 Task: In the Contact  Avery_Robinson@revlon.com; add deal stage: 'Closed Won'; Add amount '100000'; Select Deal Type: New Business; Select priority: 'Low'; Associate deal with contact: choose any two contacts and company: Select any company.. Logged in from softage.1@softage.net
Action: Mouse moved to (69, 46)
Screenshot: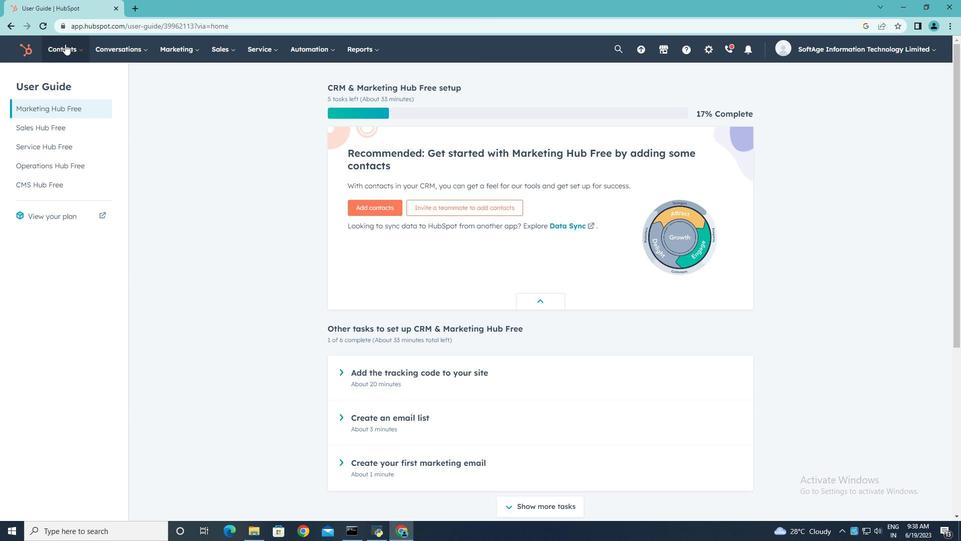 
Action: Mouse pressed left at (69, 46)
Screenshot: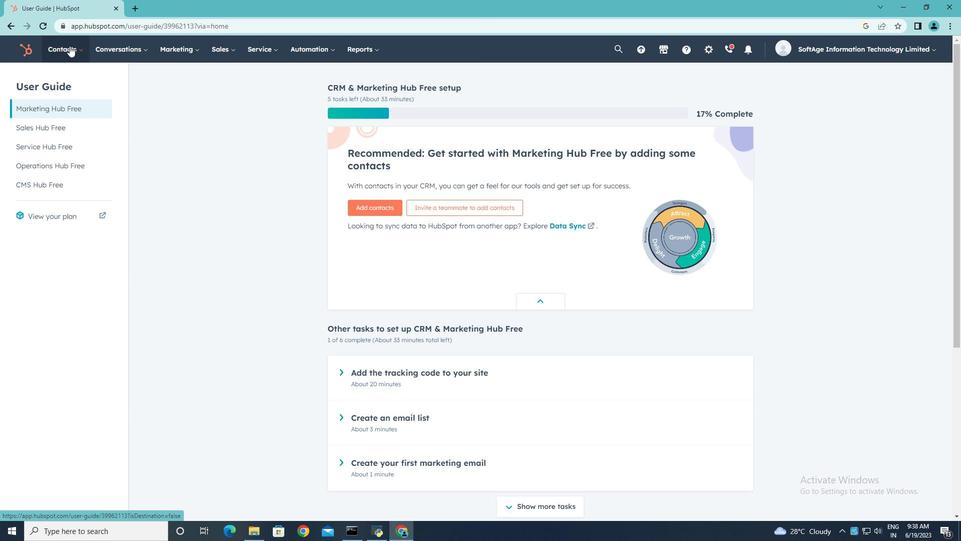 
Action: Mouse moved to (72, 75)
Screenshot: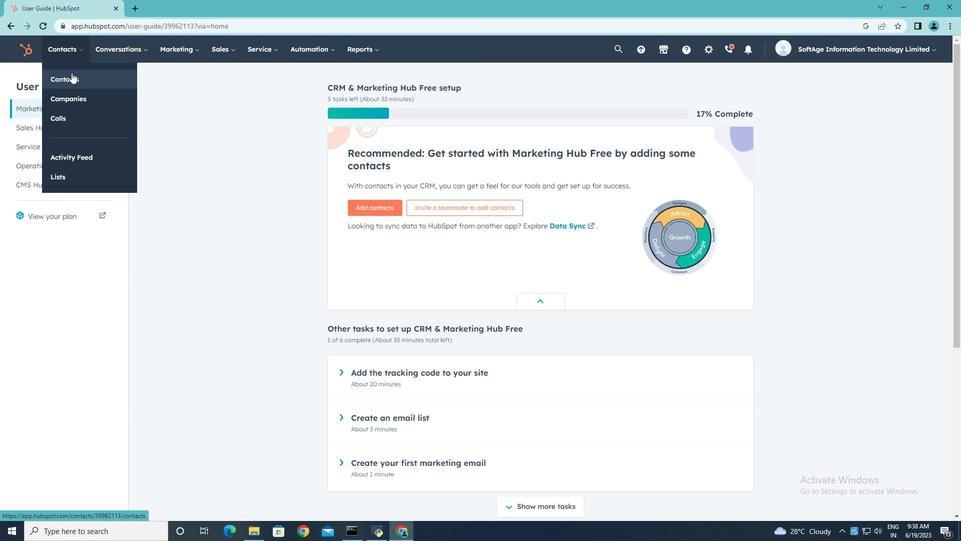 
Action: Mouse pressed left at (72, 75)
Screenshot: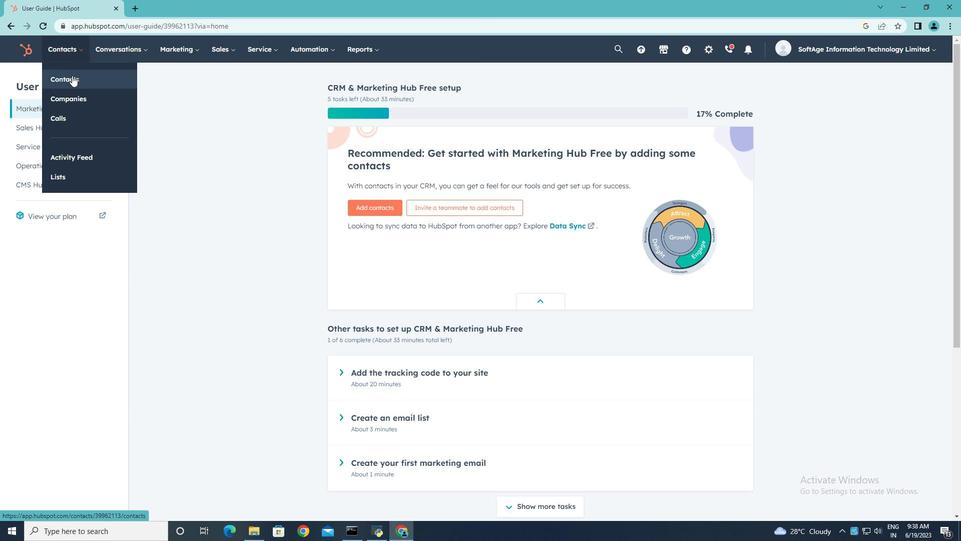 
Action: Mouse moved to (57, 161)
Screenshot: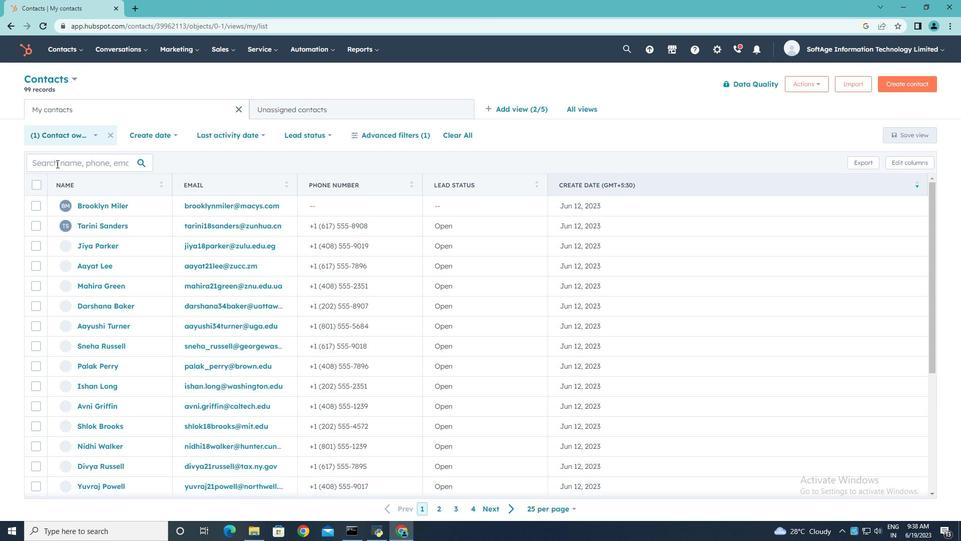 
Action: Mouse pressed left at (57, 161)
Screenshot: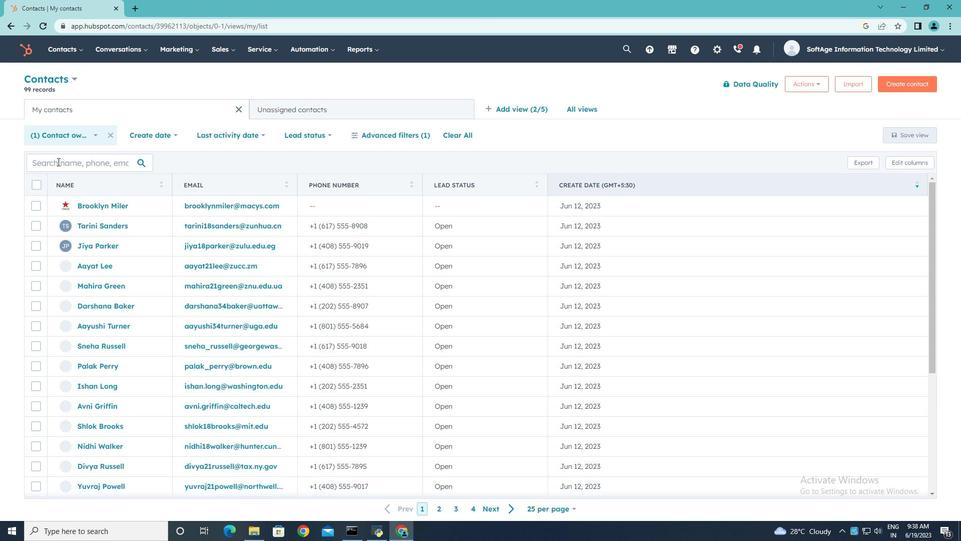 
Action: Key pressed <Key.shift>Avery<Key.shift_r>_<Key.shift>Robinson<Key.shift><Key.shift><Key.shift><Key.shift><Key.shift><Key.shift><Key.shift><Key.shift><Key.shift><Key.shift><Key.shift><Key.shift><Key.shift><Key.shift><Key.shift><Key.shift><Key.shift><Key.shift><Key.shift><Key.shift><Key.shift><Key.shift><Key.shift><Key.shift>@revlon.com
Screenshot: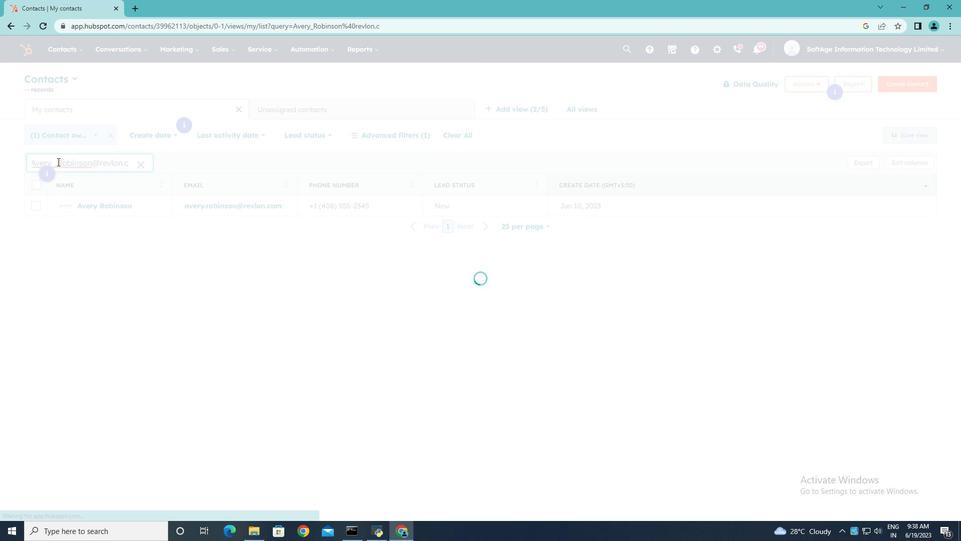 
Action: Mouse moved to (95, 204)
Screenshot: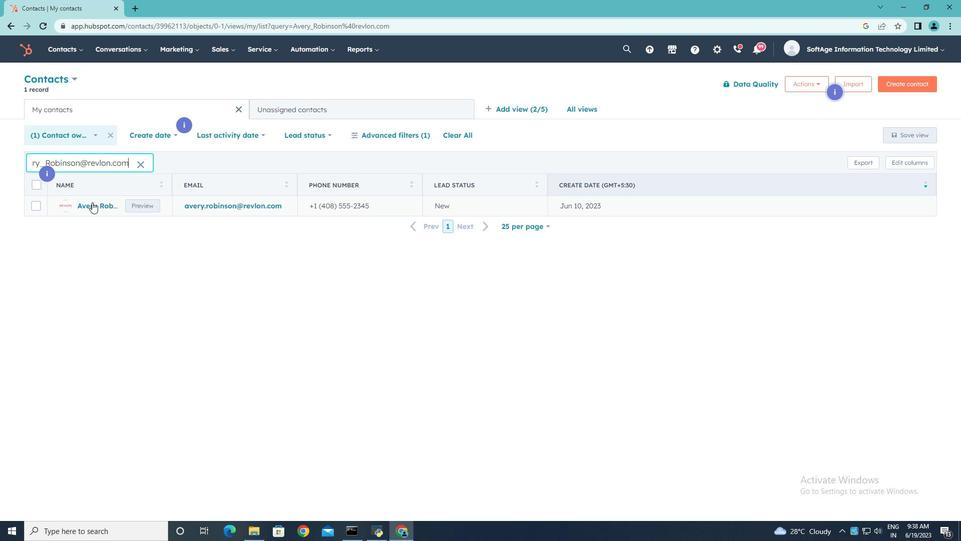 
Action: Mouse pressed left at (95, 204)
Screenshot: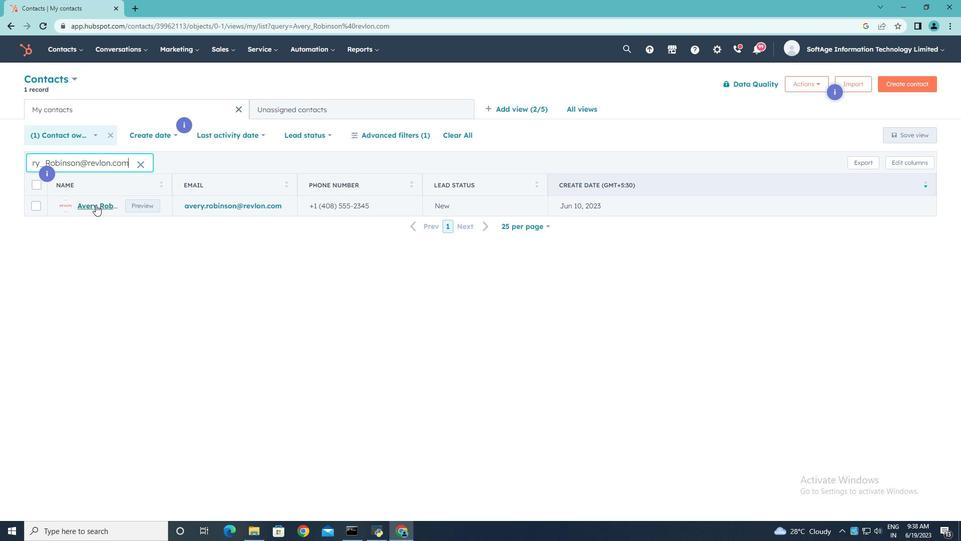 
Action: Mouse moved to (631, 376)
Screenshot: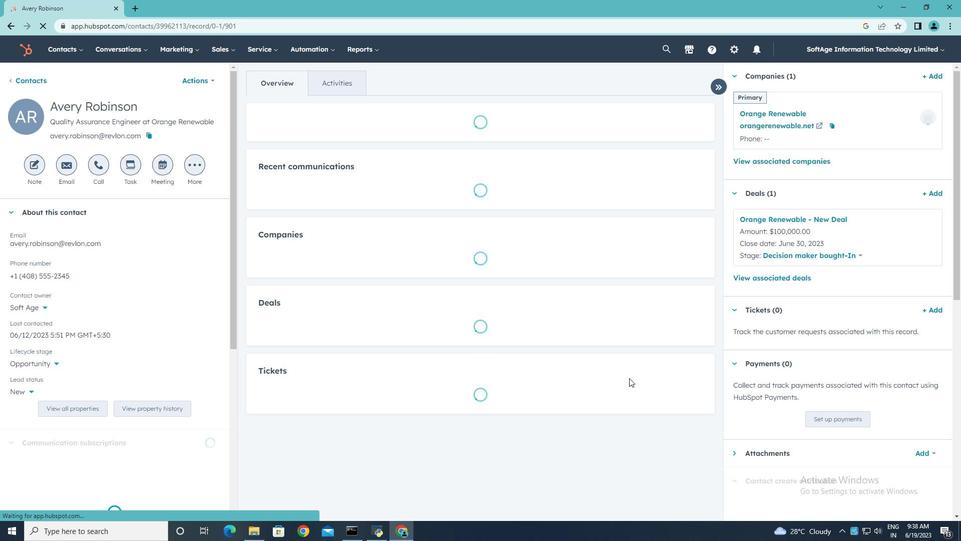 
Action: Mouse scrolled (631, 376) with delta (0, 0)
Screenshot: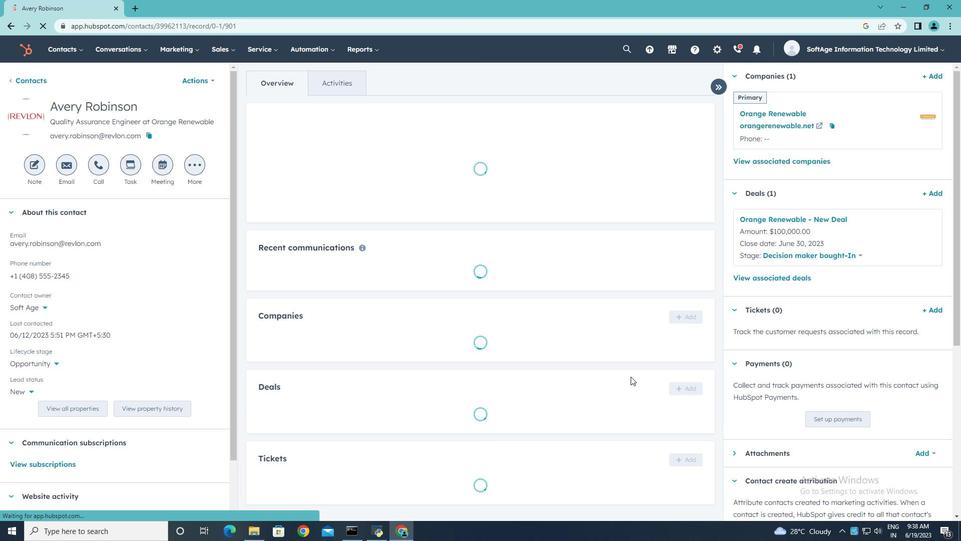 
Action: Mouse scrolled (631, 376) with delta (0, 0)
Screenshot: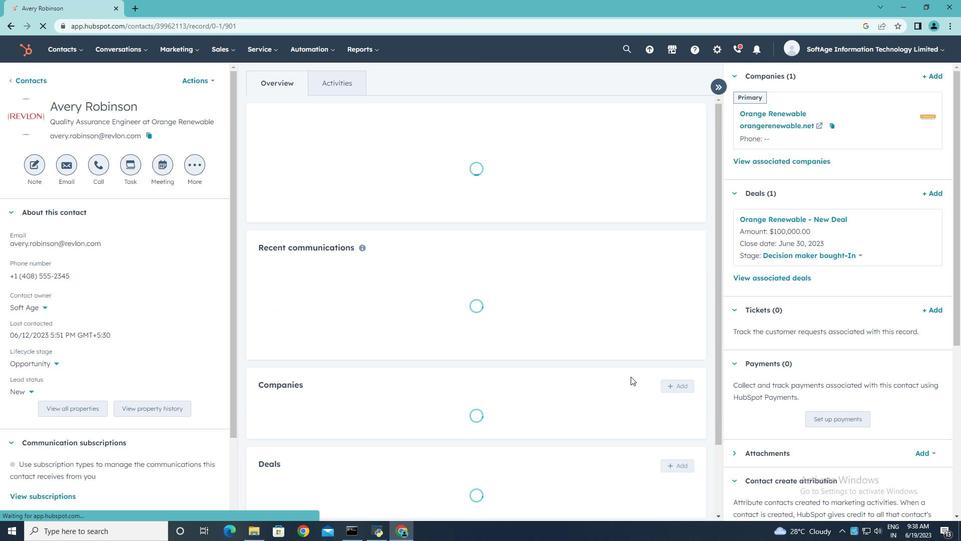 
Action: Mouse scrolled (631, 376) with delta (0, 0)
Screenshot: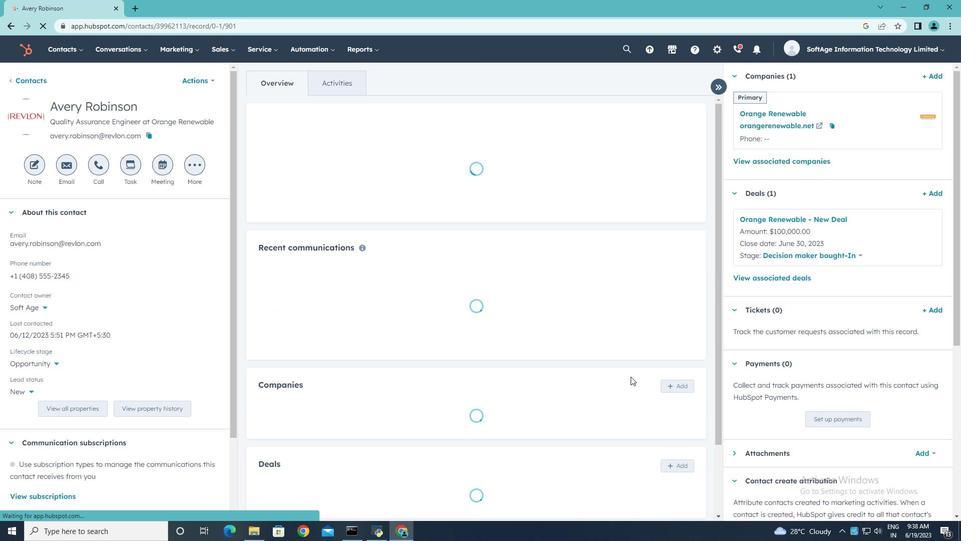 
Action: Mouse scrolled (631, 376) with delta (0, 0)
Screenshot: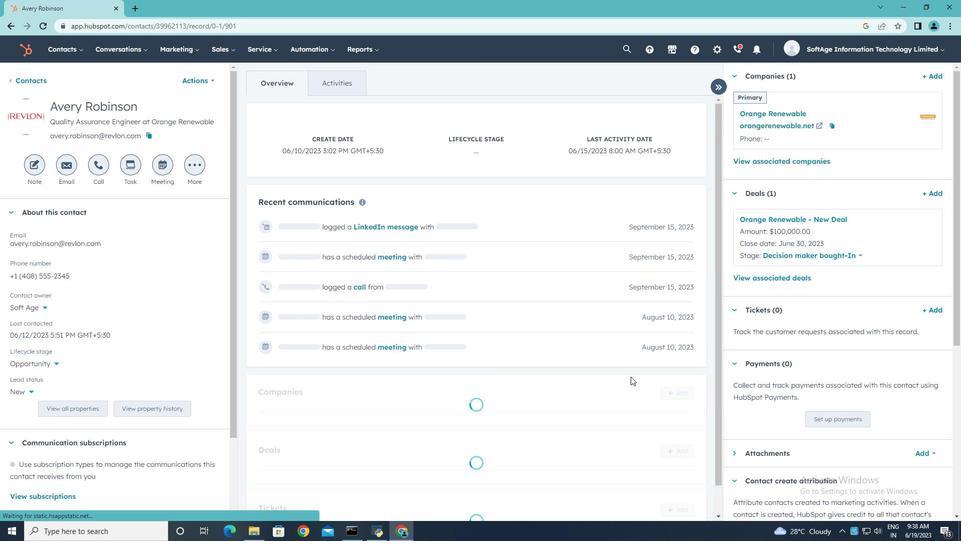
Action: Mouse scrolled (631, 376) with delta (0, 0)
Screenshot: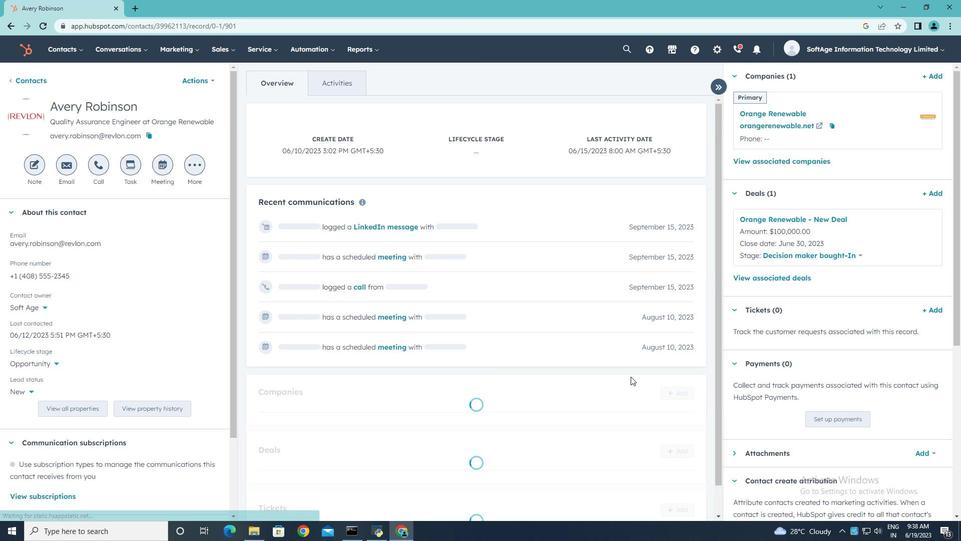
Action: Mouse scrolled (631, 376) with delta (0, 0)
Screenshot: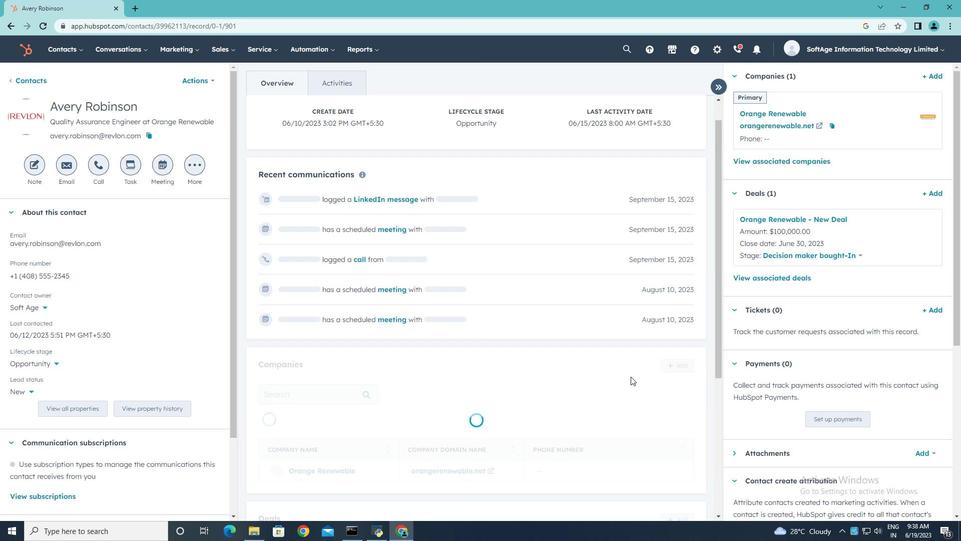 
Action: Mouse scrolled (631, 376) with delta (0, 0)
Screenshot: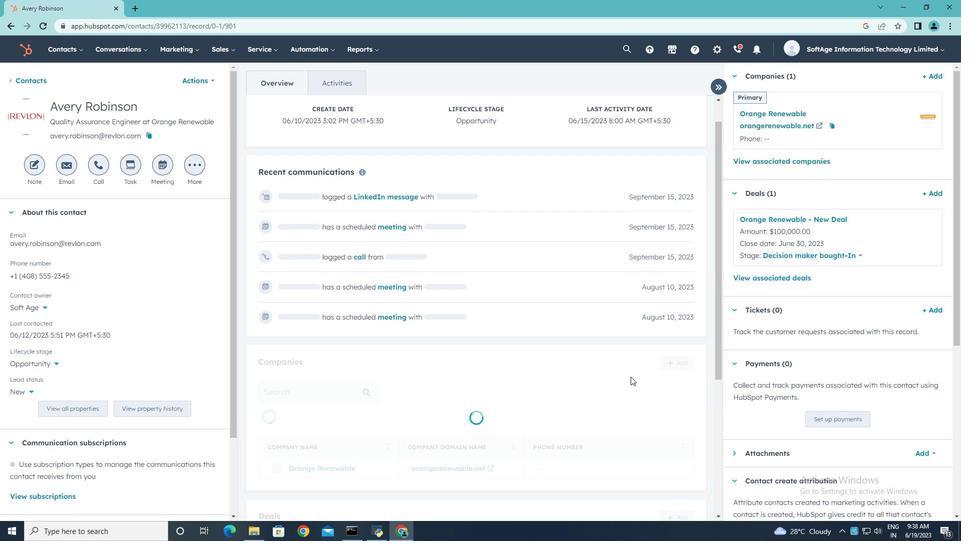 
Action: Mouse scrolled (631, 376) with delta (0, 0)
Screenshot: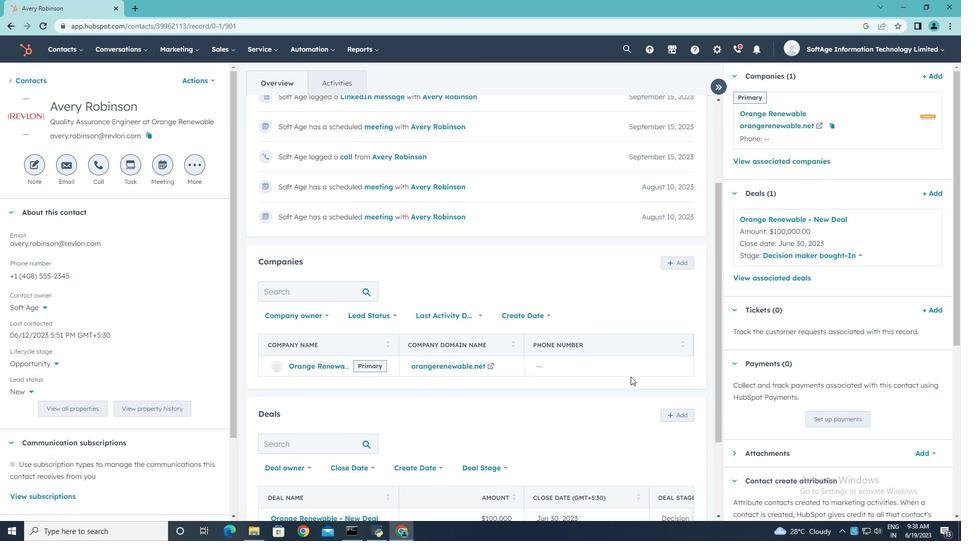 
Action: Mouse scrolled (631, 376) with delta (0, 0)
Screenshot: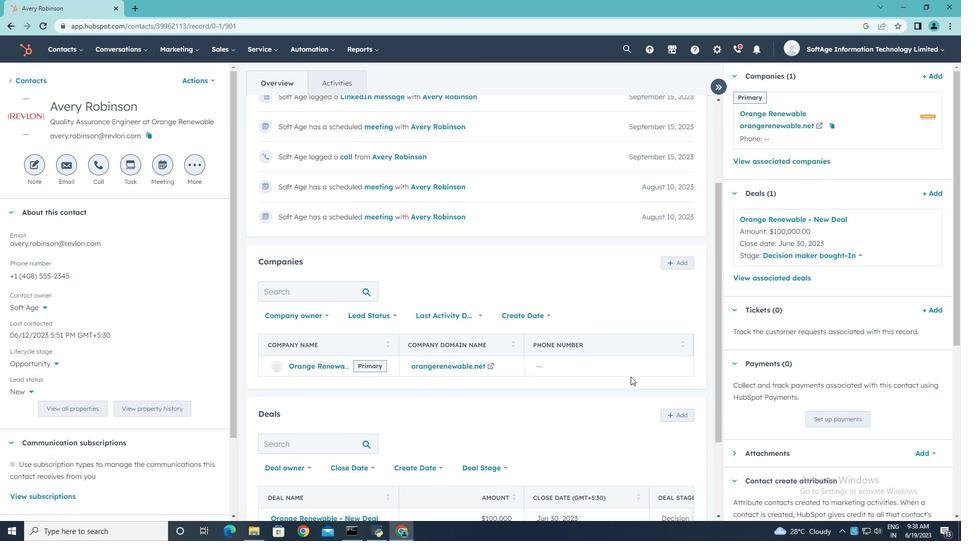 
Action: Mouse moved to (680, 316)
Screenshot: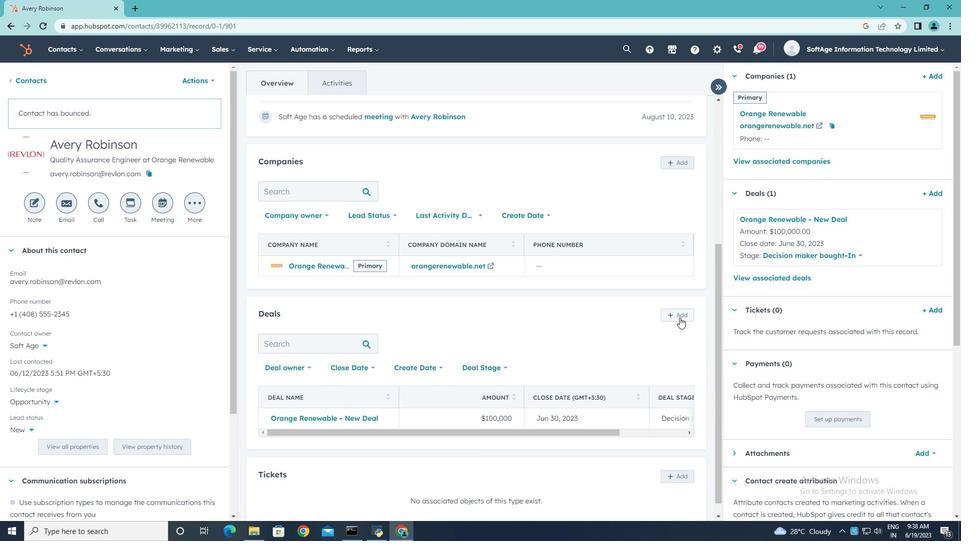 
Action: Mouse pressed left at (680, 316)
Screenshot: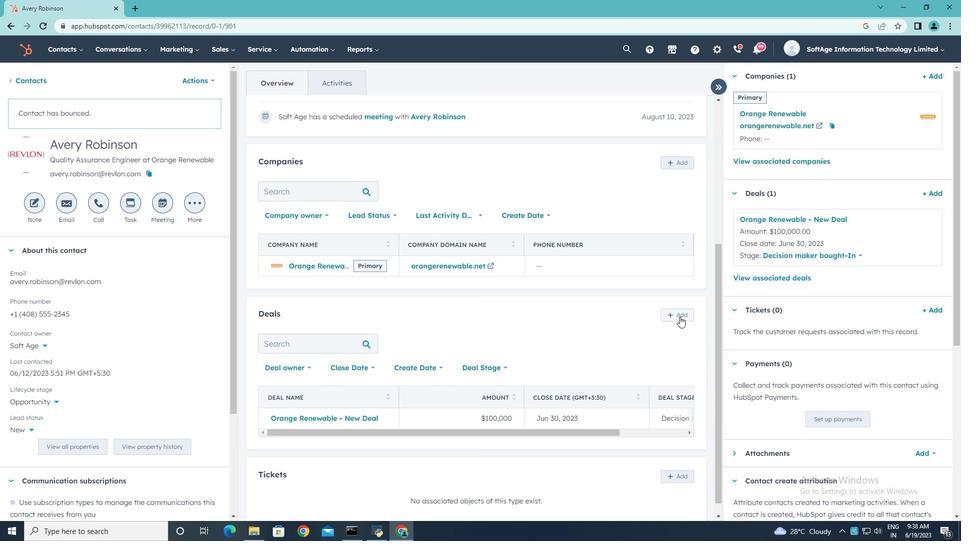 
Action: Mouse moved to (920, 256)
Screenshot: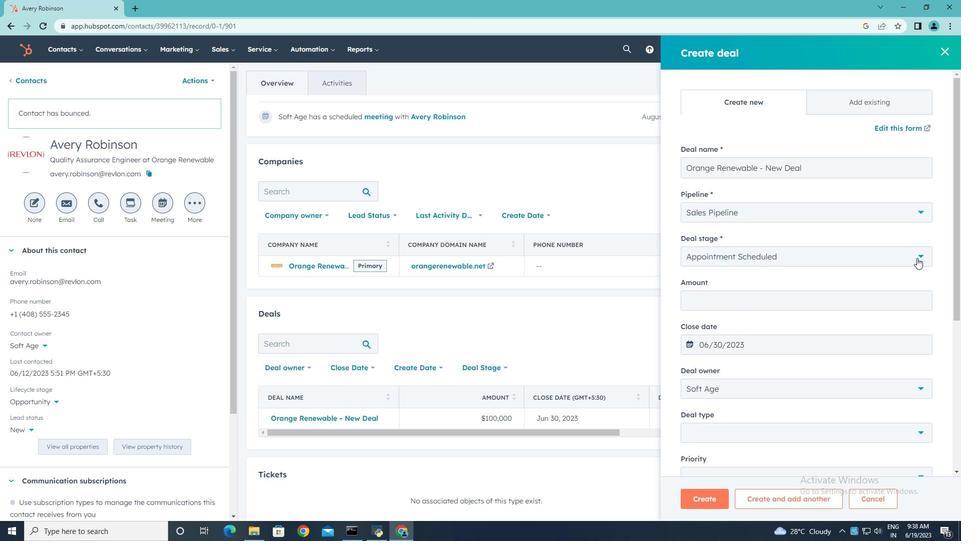
Action: Mouse pressed left at (920, 256)
Screenshot: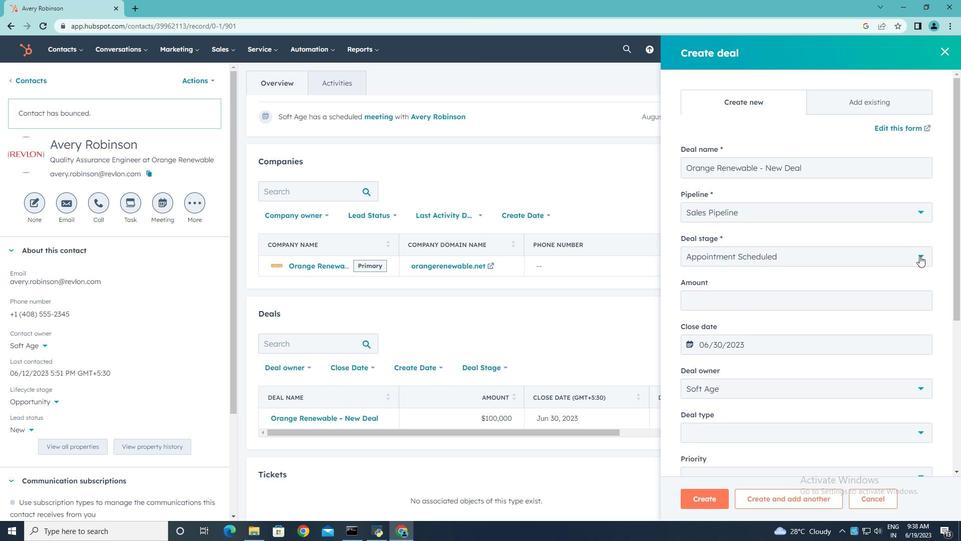 
Action: Mouse moved to (759, 356)
Screenshot: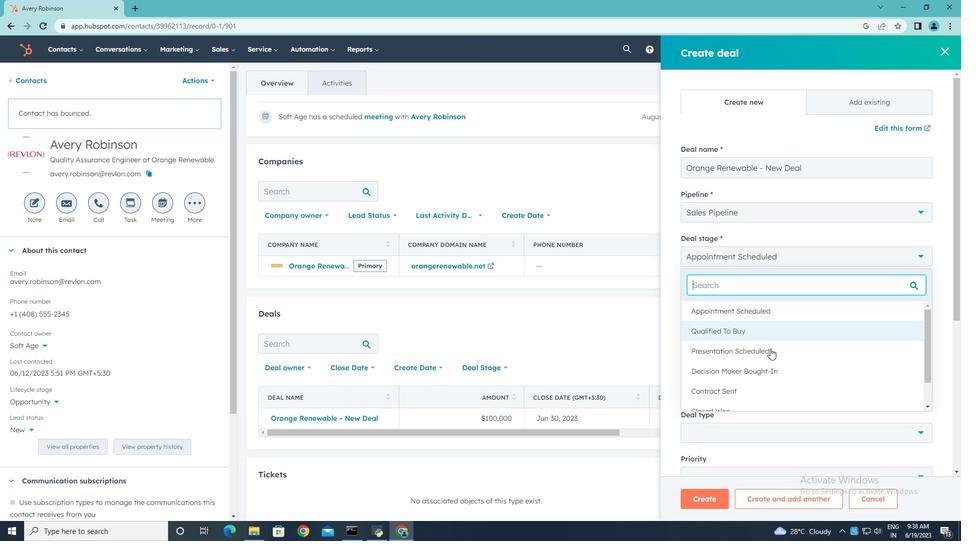 
Action: Mouse scrolled (759, 356) with delta (0, 0)
Screenshot: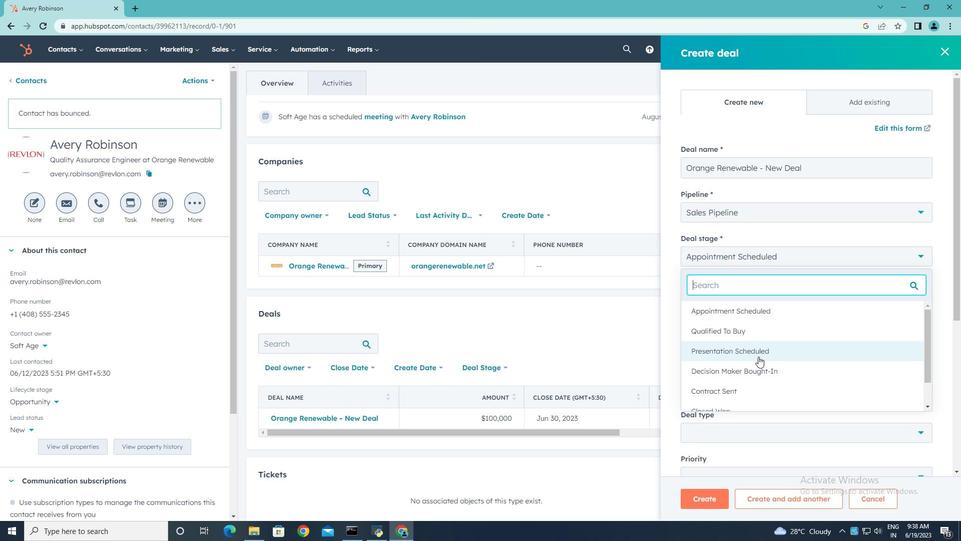 
Action: Mouse scrolled (759, 356) with delta (0, 0)
Screenshot: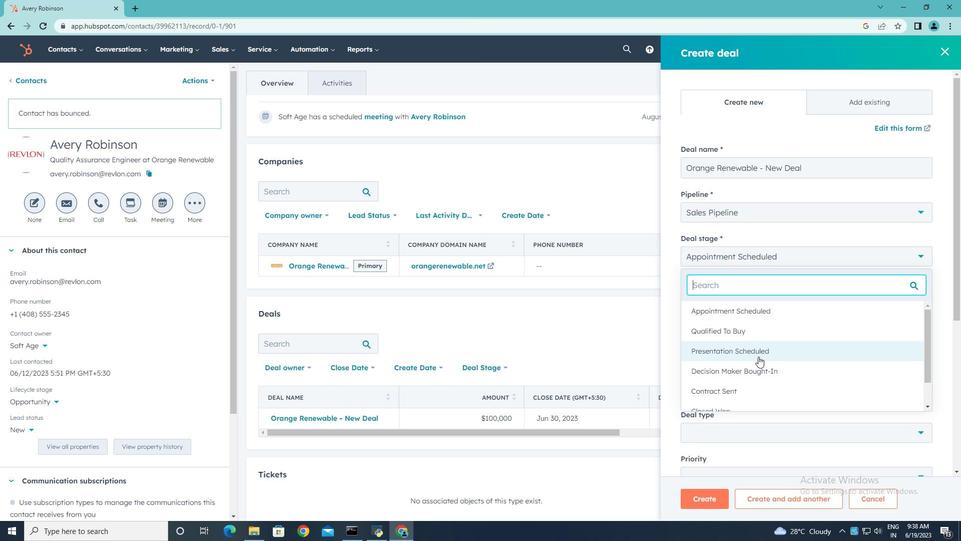 
Action: Mouse scrolled (759, 356) with delta (0, 0)
Screenshot: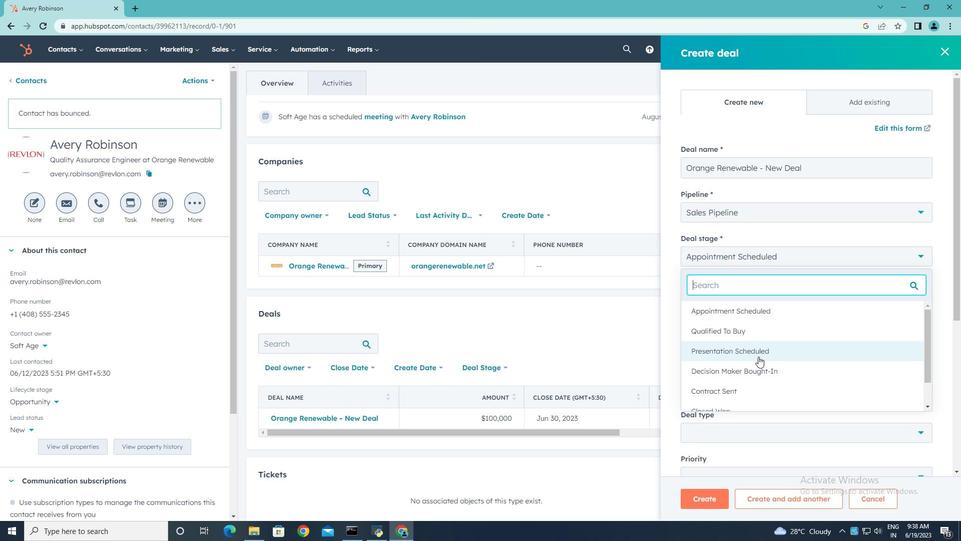 
Action: Mouse scrolled (759, 356) with delta (0, 0)
Screenshot: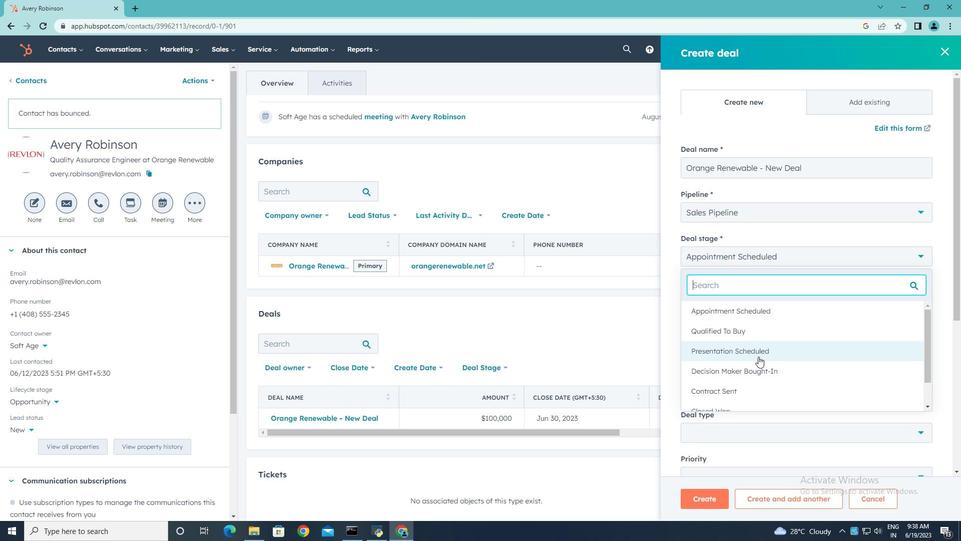 
Action: Mouse scrolled (759, 356) with delta (0, 0)
Screenshot: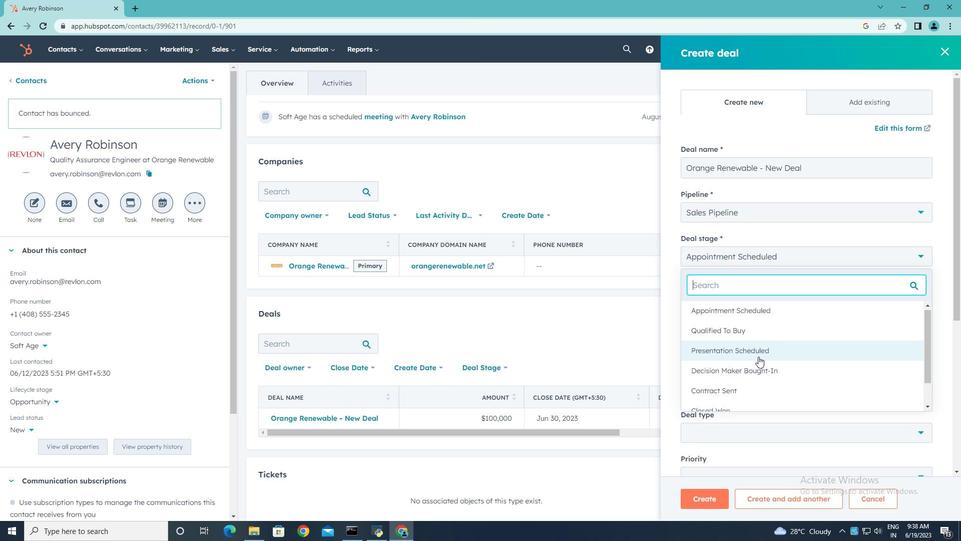 
Action: Mouse moved to (737, 380)
Screenshot: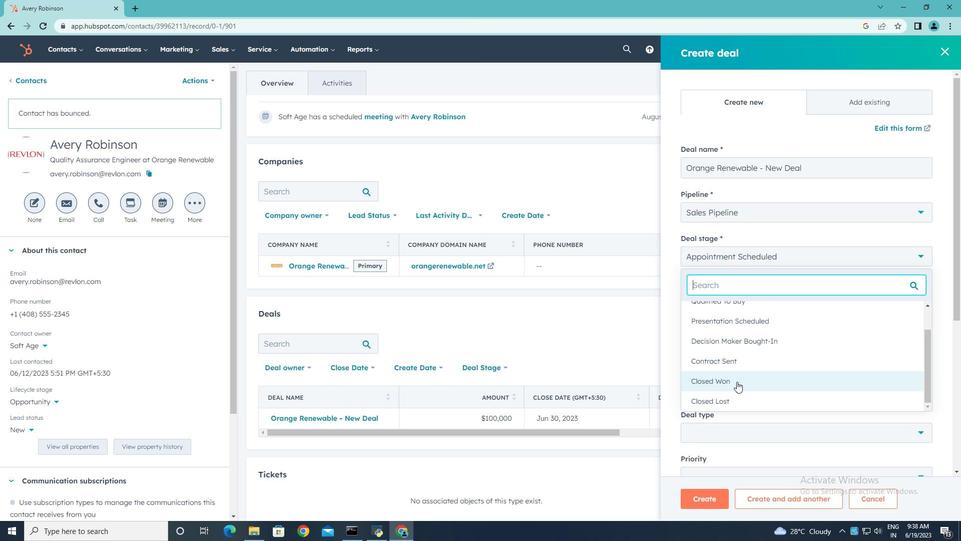 
Action: Mouse pressed left at (737, 380)
Screenshot: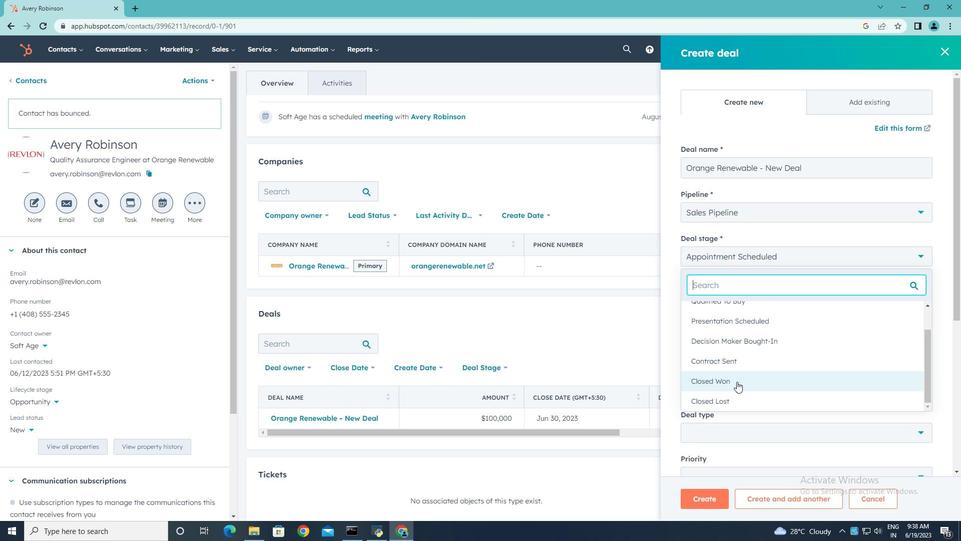 
Action: Mouse moved to (821, 299)
Screenshot: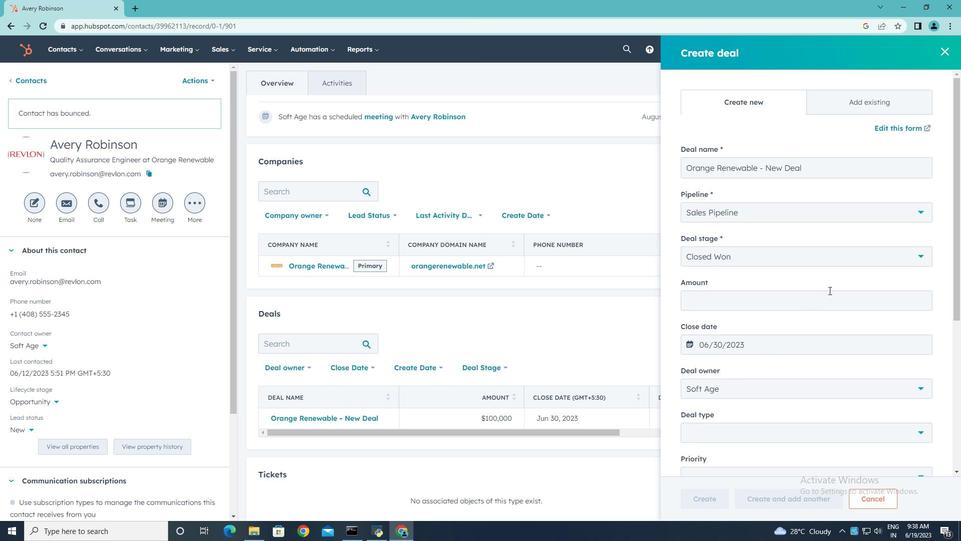 
Action: Mouse pressed left at (821, 299)
Screenshot: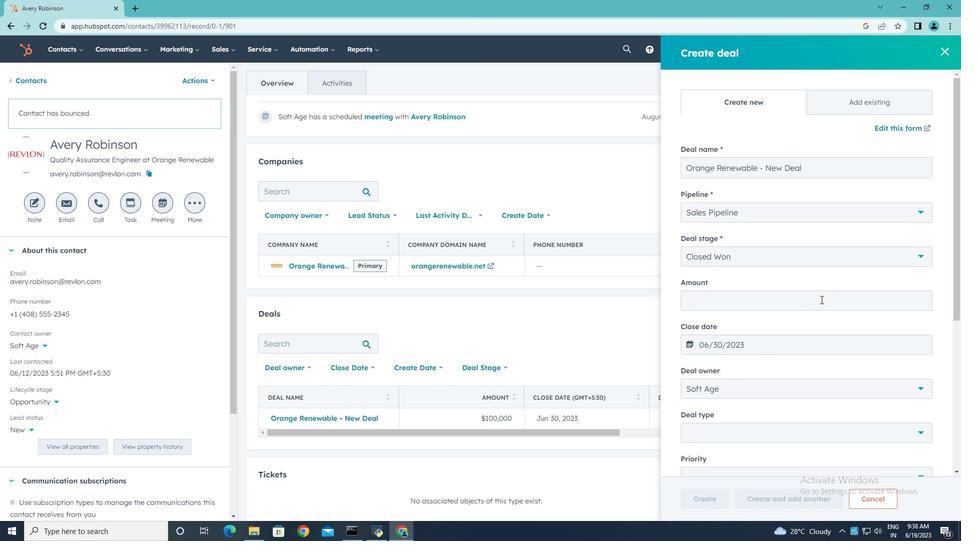 
Action: Key pressed 100000
Screenshot: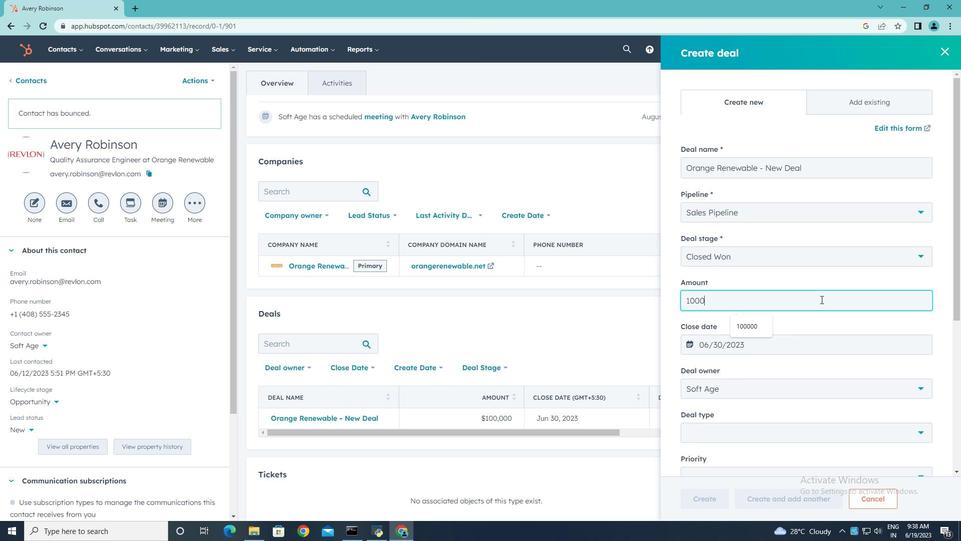 
Action: Mouse moved to (921, 429)
Screenshot: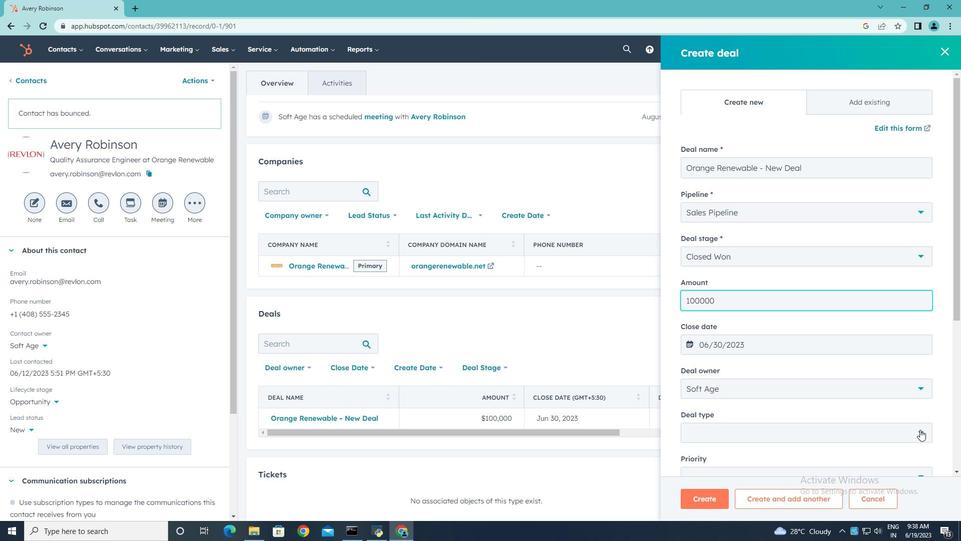
Action: Mouse pressed left at (921, 429)
Screenshot: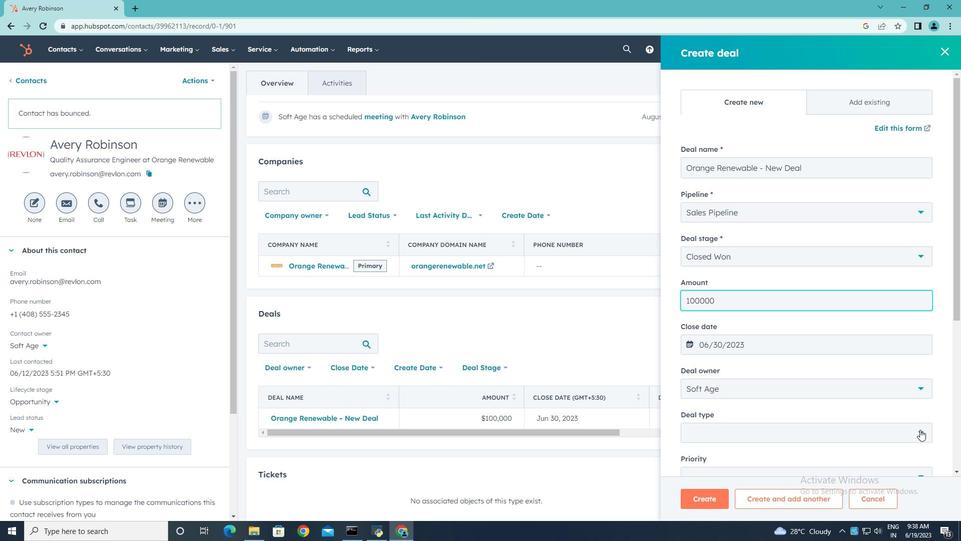 
Action: Mouse moved to (753, 479)
Screenshot: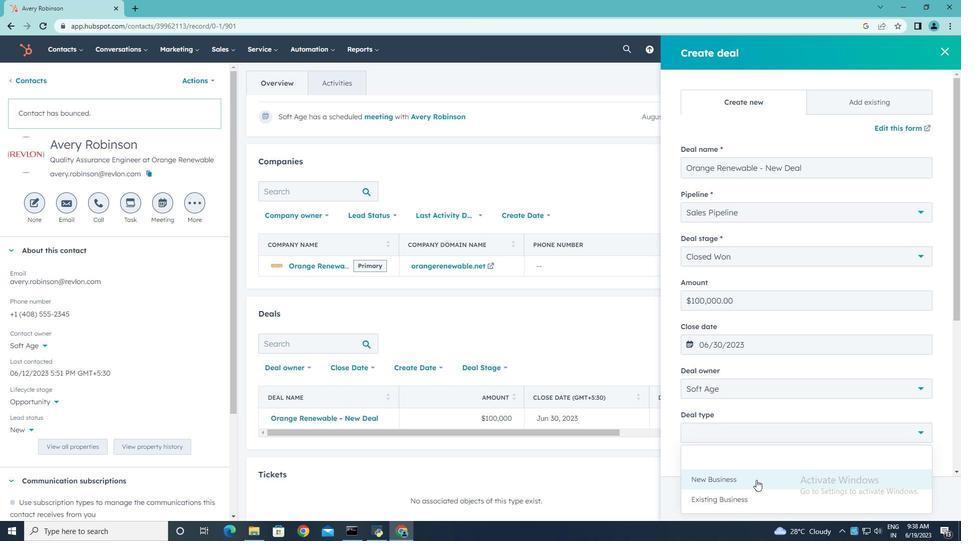 
Action: Mouse pressed left at (753, 479)
Screenshot: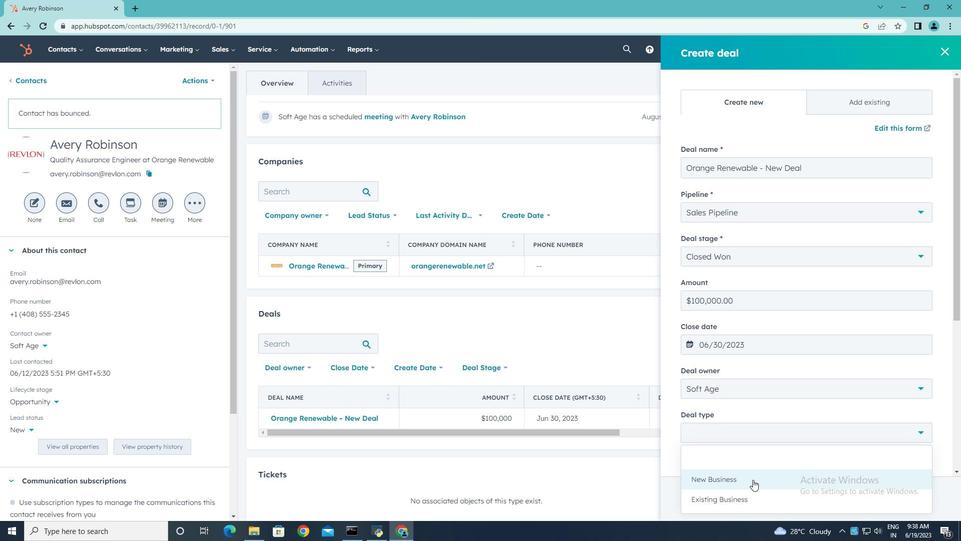 
Action: Mouse moved to (827, 444)
Screenshot: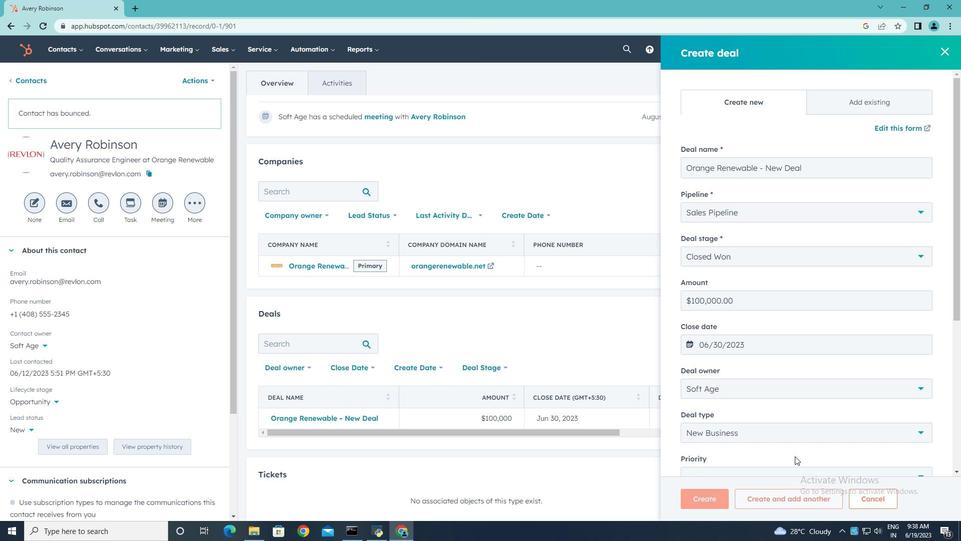 
Action: Mouse scrolled (827, 443) with delta (0, 0)
Screenshot: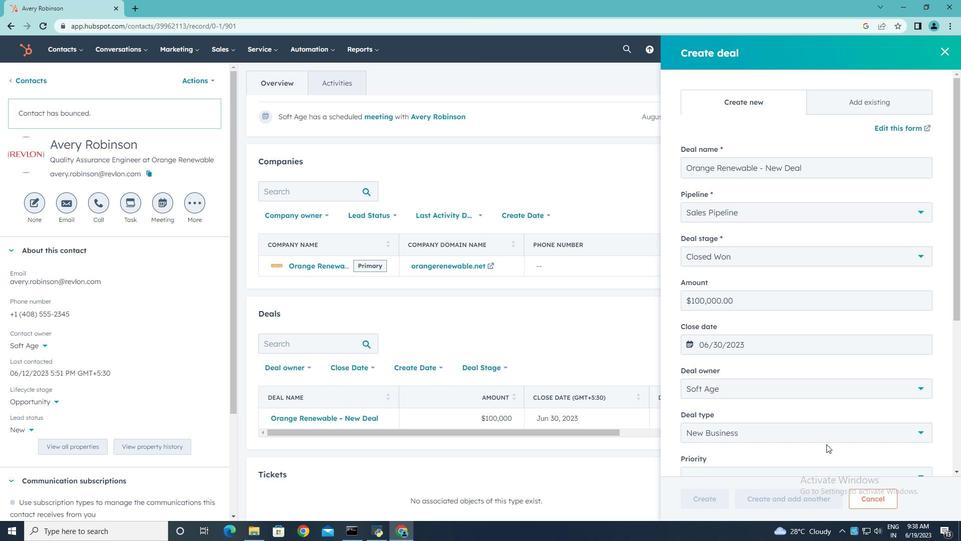 
Action: Mouse scrolled (827, 443) with delta (0, 0)
Screenshot: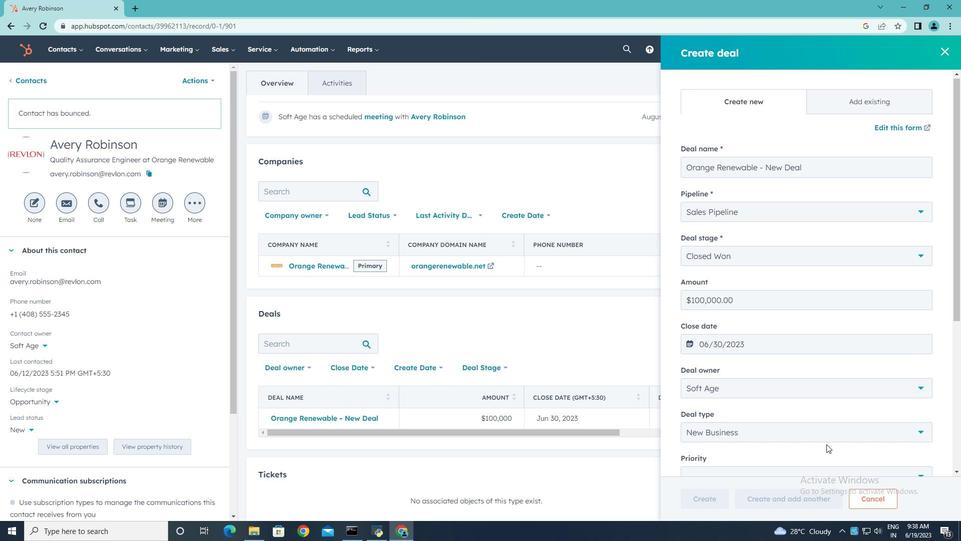 
Action: Mouse moved to (921, 375)
Screenshot: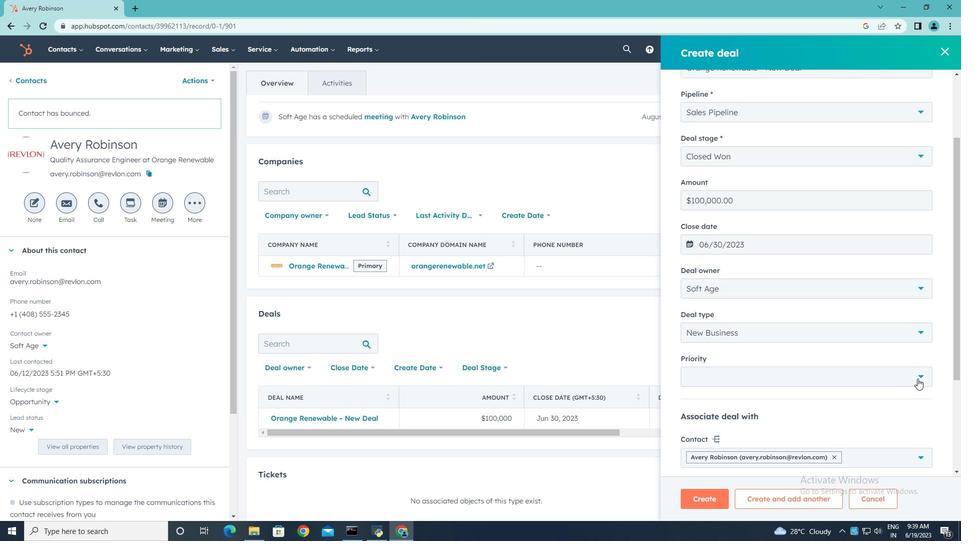 
Action: Mouse pressed left at (921, 375)
Screenshot: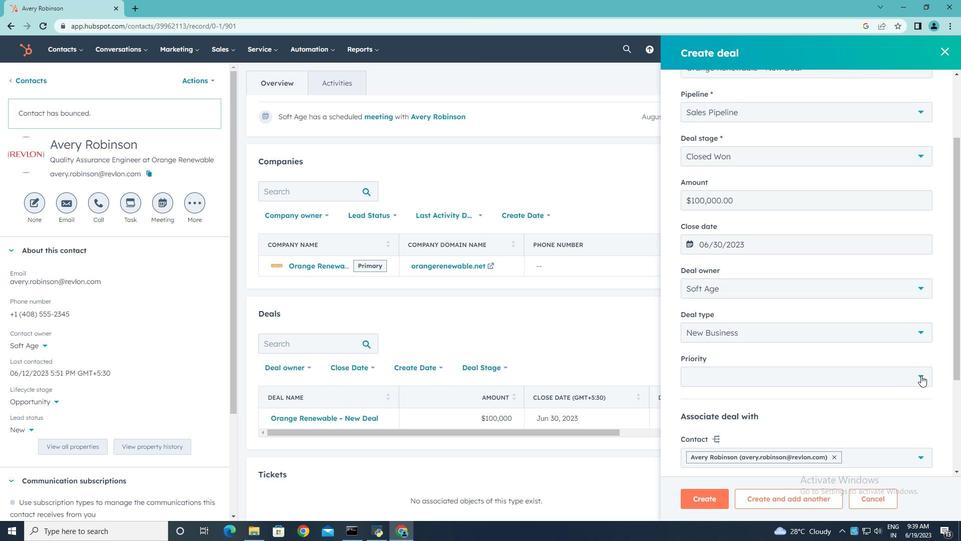 
Action: Mouse moved to (741, 429)
Screenshot: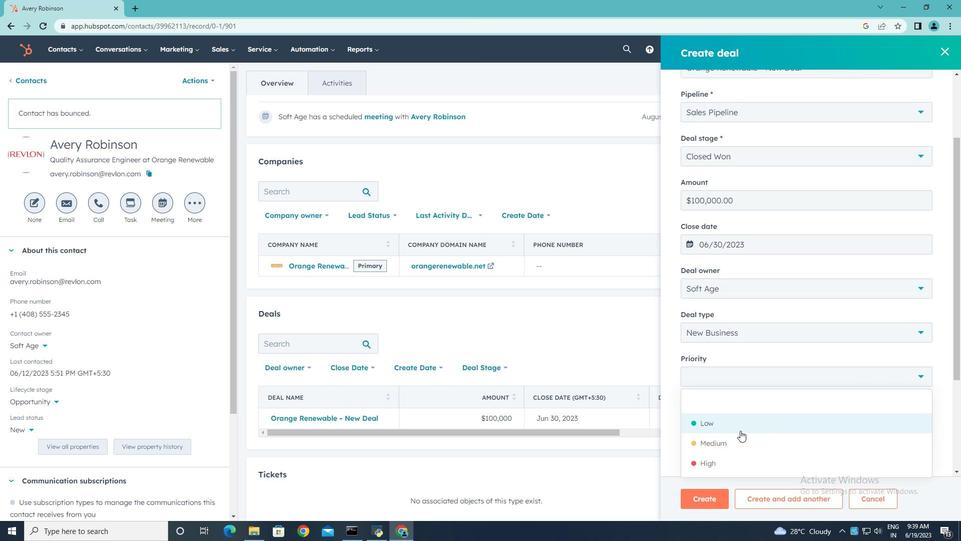 
Action: Mouse pressed left at (741, 429)
Screenshot: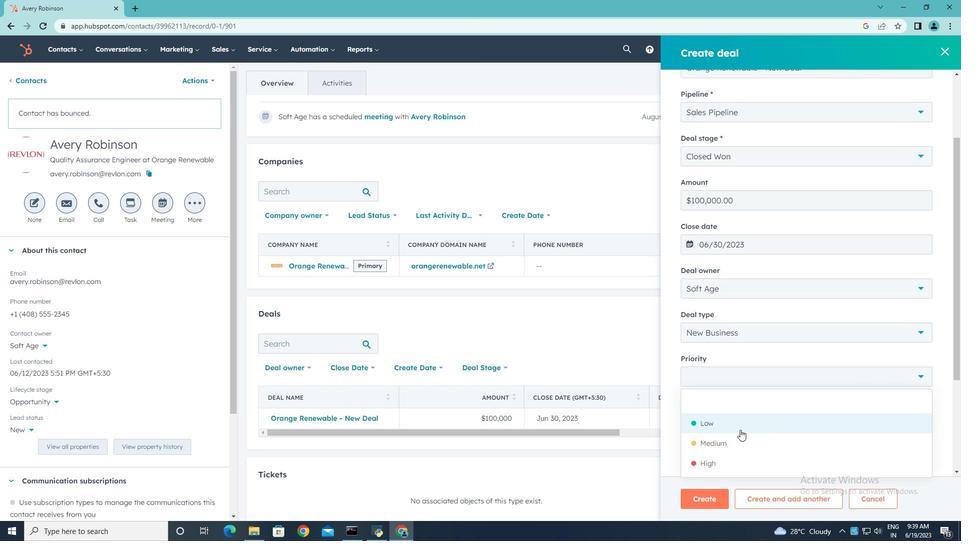 
Action: Mouse moved to (815, 402)
Screenshot: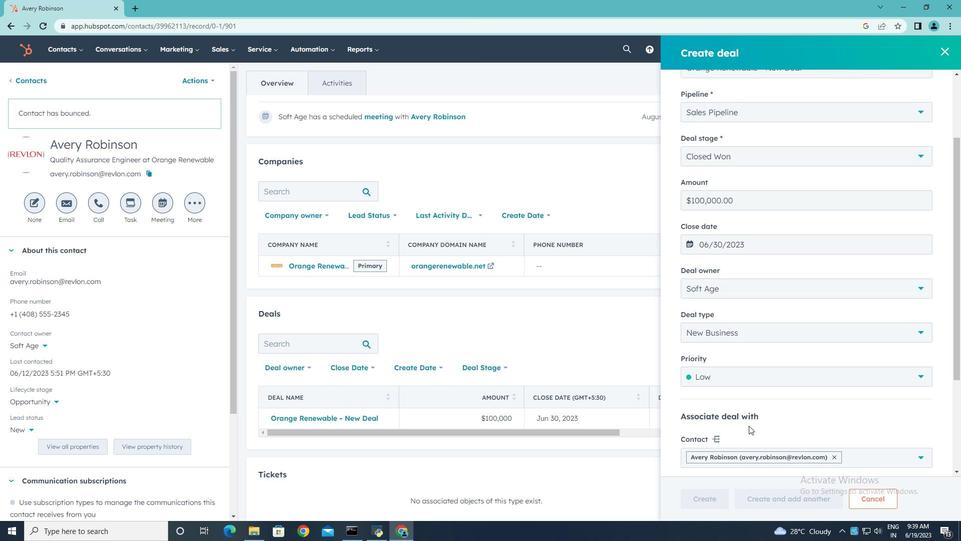
Action: Mouse scrolled (815, 401) with delta (0, 0)
Screenshot: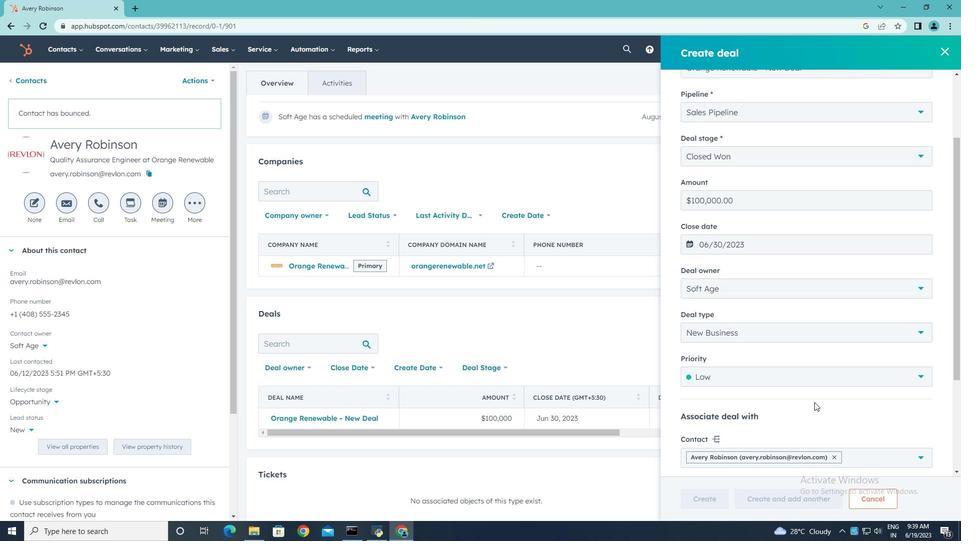 
Action: Mouse scrolled (815, 401) with delta (0, 0)
Screenshot: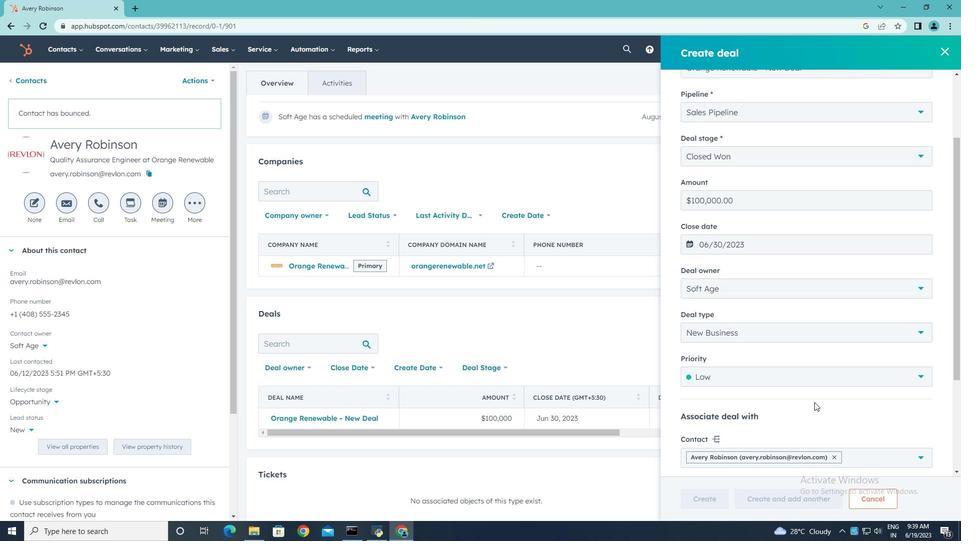 
Action: Mouse scrolled (815, 401) with delta (0, 0)
Screenshot: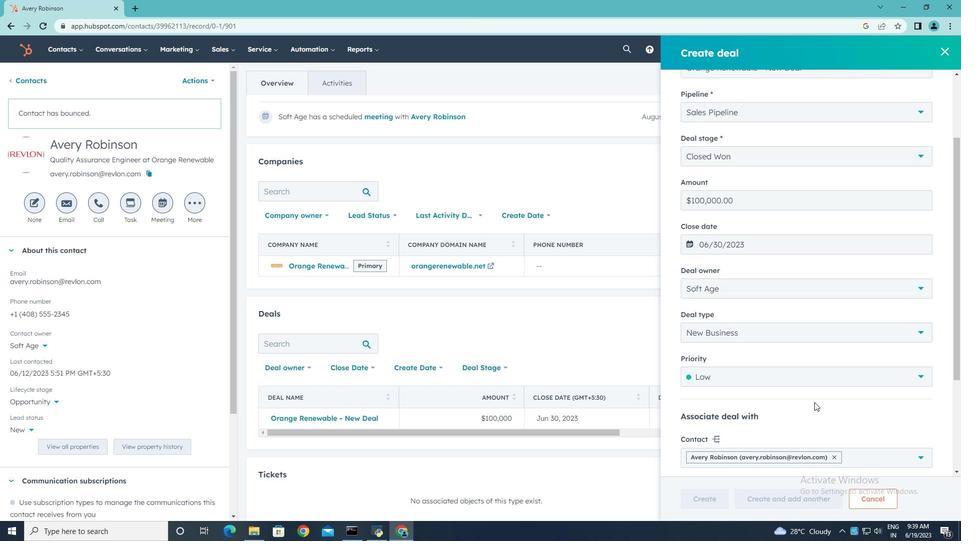 
Action: Mouse scrolled (815, 401) with delta (0, 0)
Screenshot: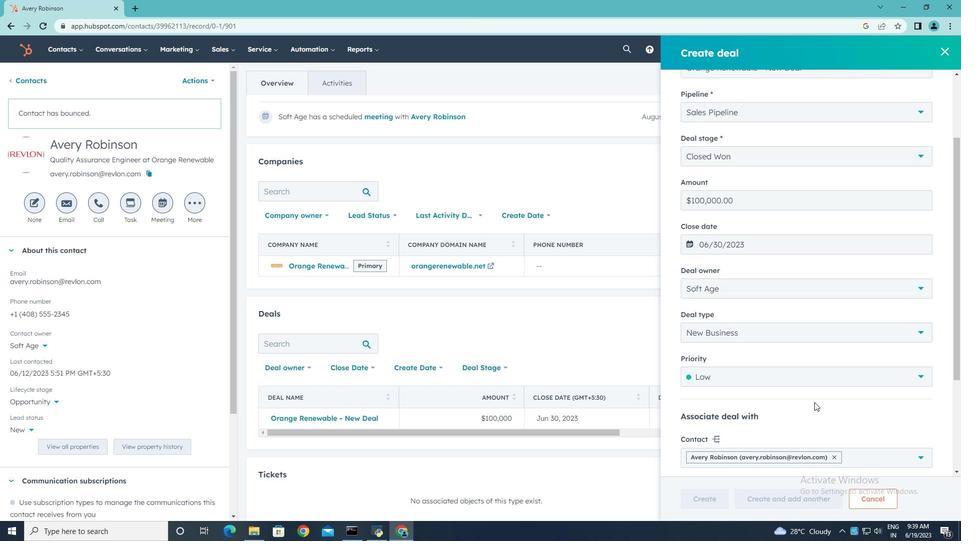
Action: Mouse moved to (918, 315)
Screenshot: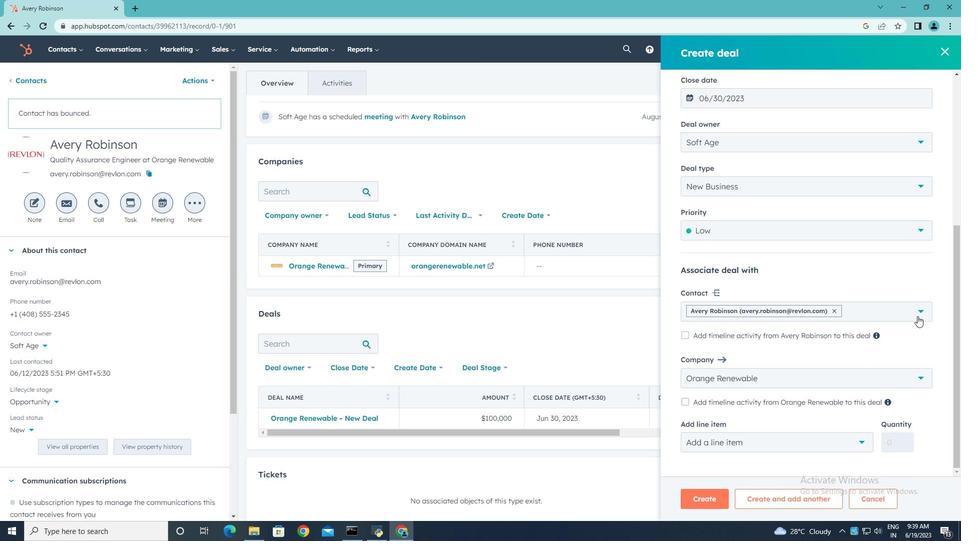 
Action: Mouse pressed left at (918, 315)
Screenshot: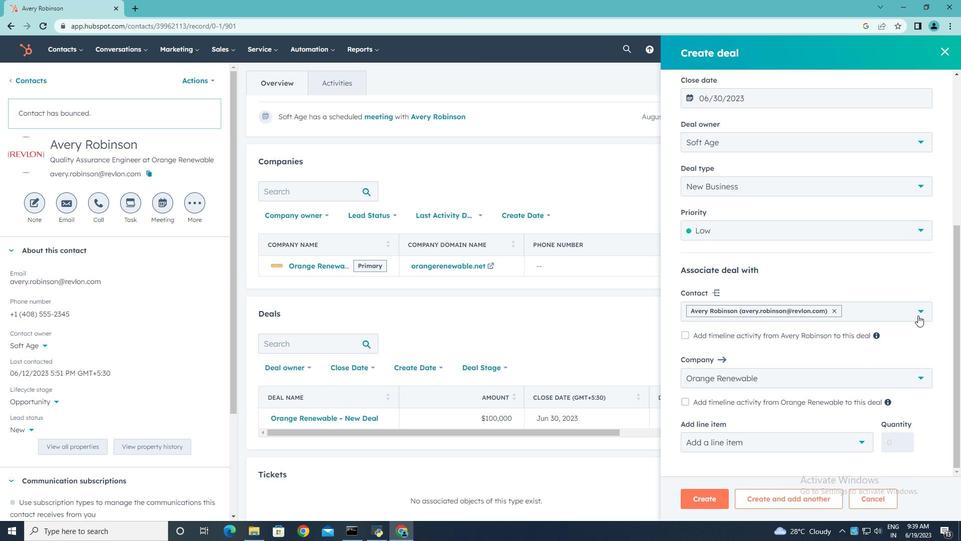 
Action: Mouse moved to (699, 450)
Screenshot: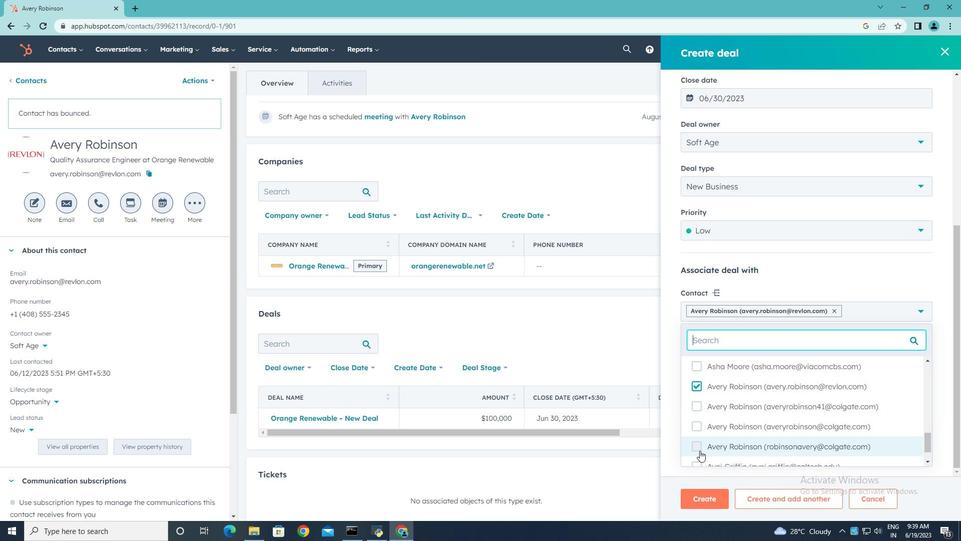 
Action: Mouse pressed left at (700, 450)
Screenshot: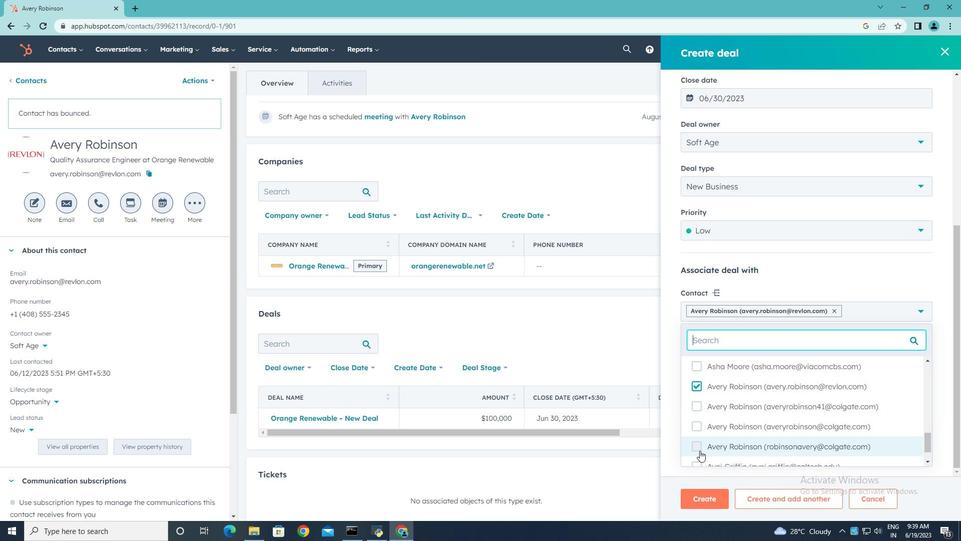 
Action: Mouse moved to (747, 448)
Screenshot: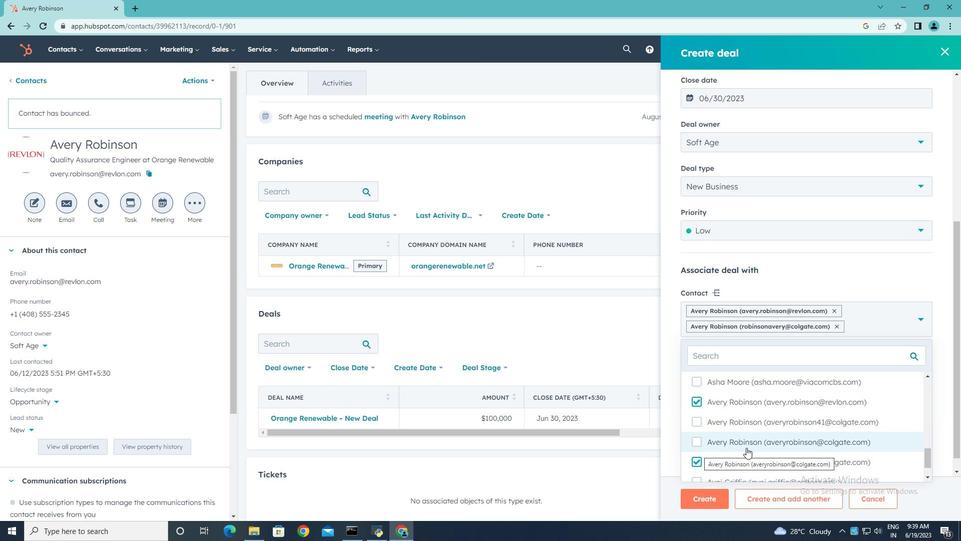 
Action: Mouse scrolled (747, 447) with delta (0, 0)
Screenshot: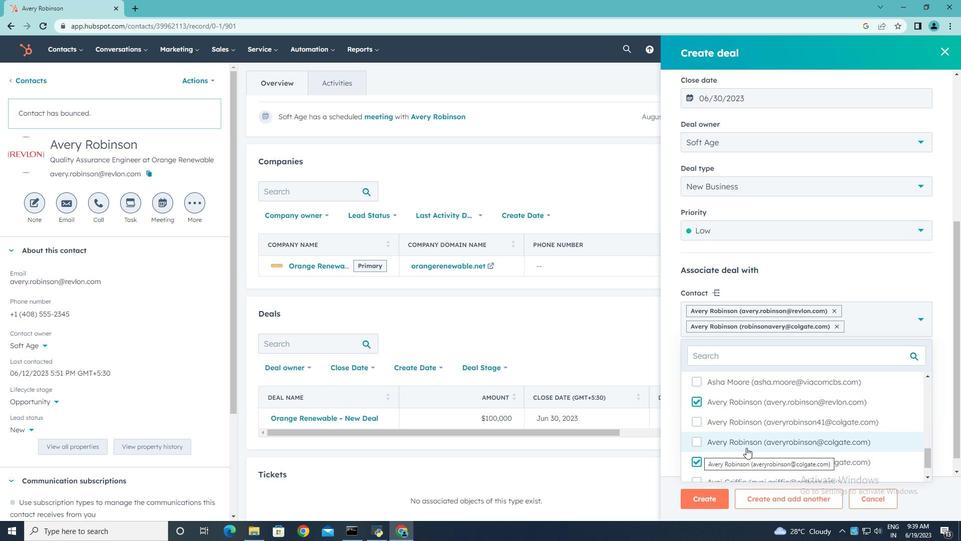 
Action: Mouse moved to (700, 451)
Screenshot: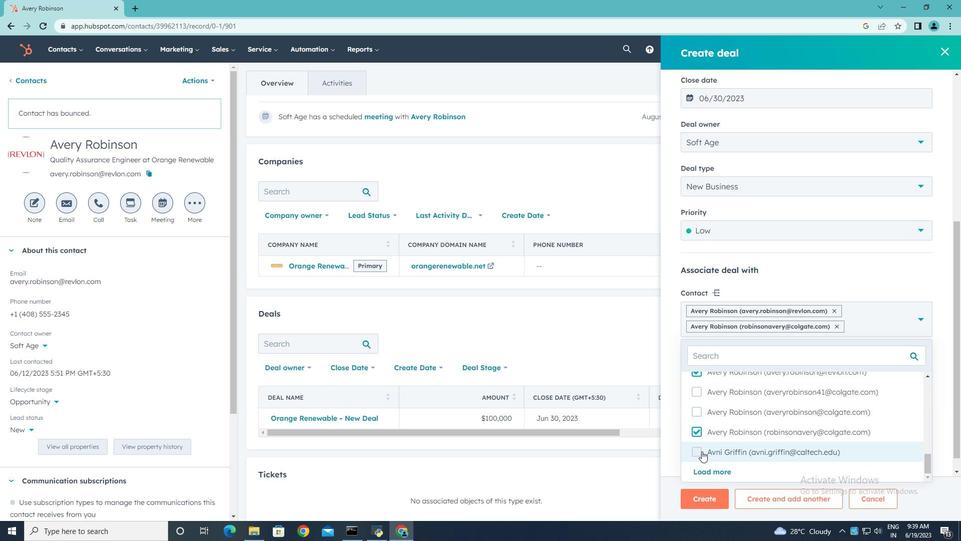 
Action: Mouse pressed left at (700, 451)
Screenshot: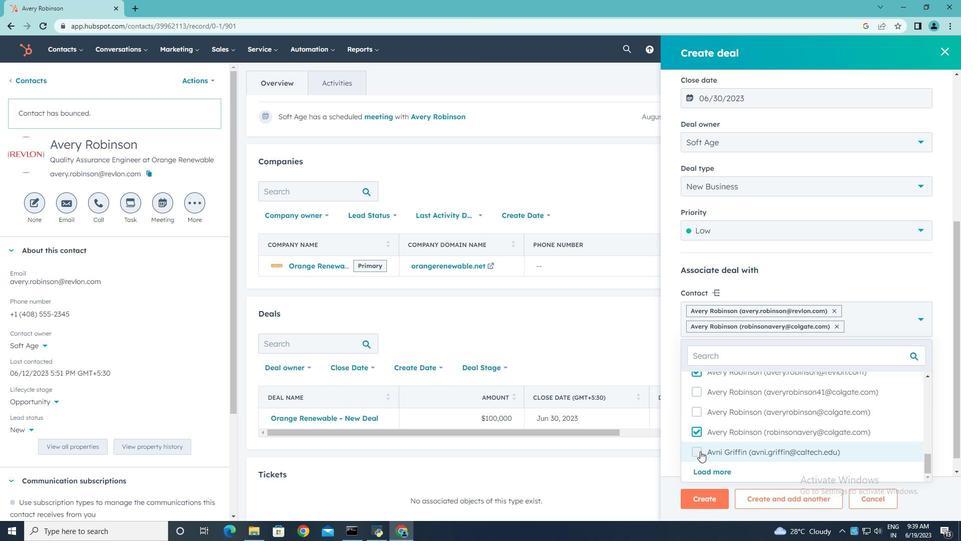 
Action: Mouse moved to (695, 448)
Screenshot: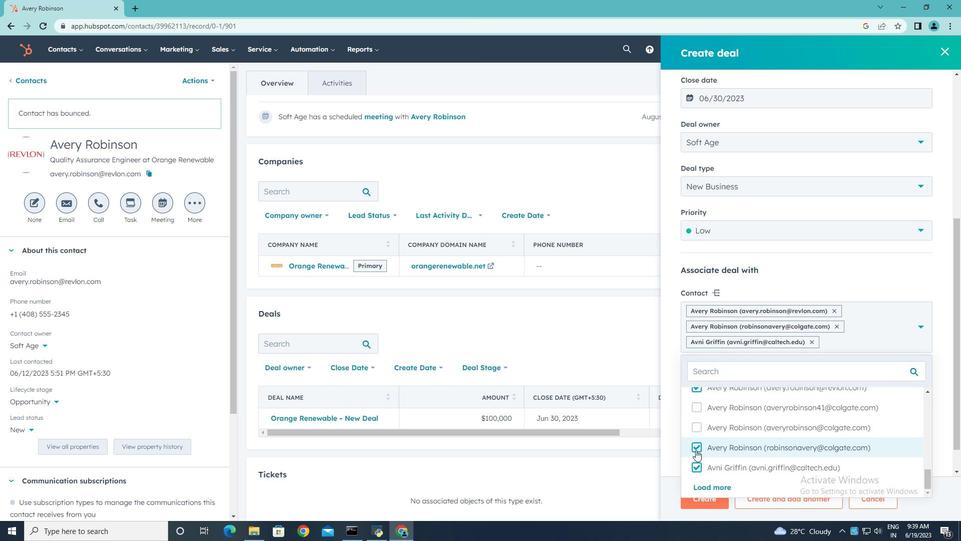 
Action: Mouse pressed left at (695, 448)
Screenshot: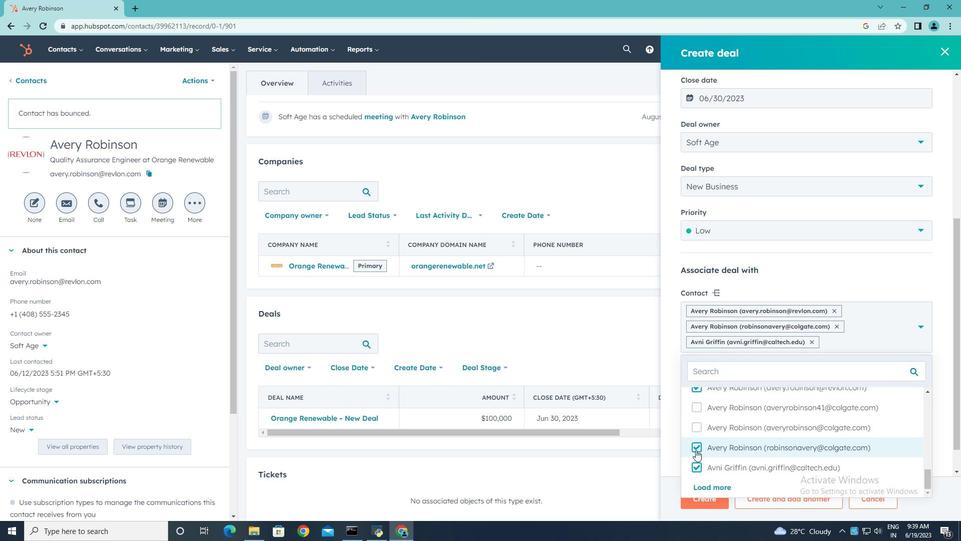 
Action: Mouse moved to (873, 464)
Screenshot: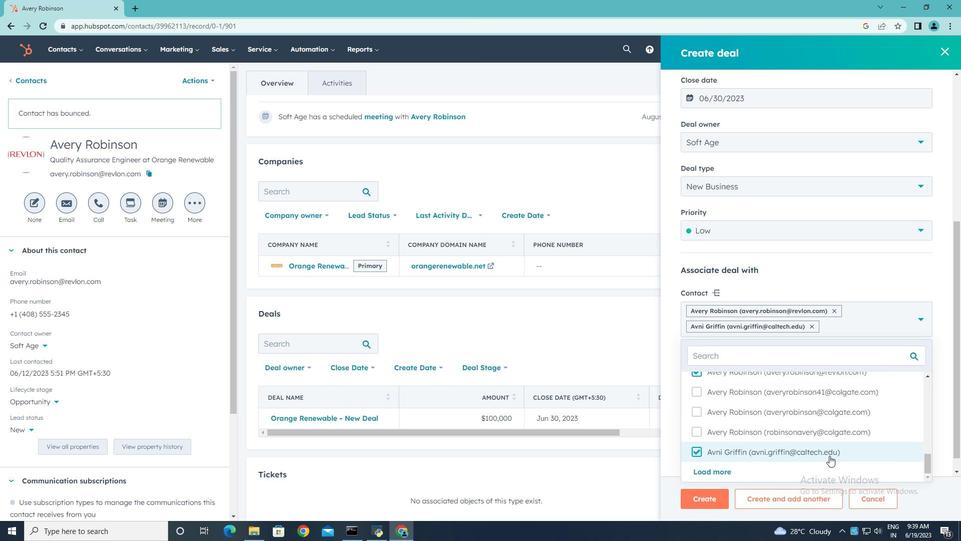 
Action: Mouse scrolled (873, 463) with delta (0, 0)
Screenshot: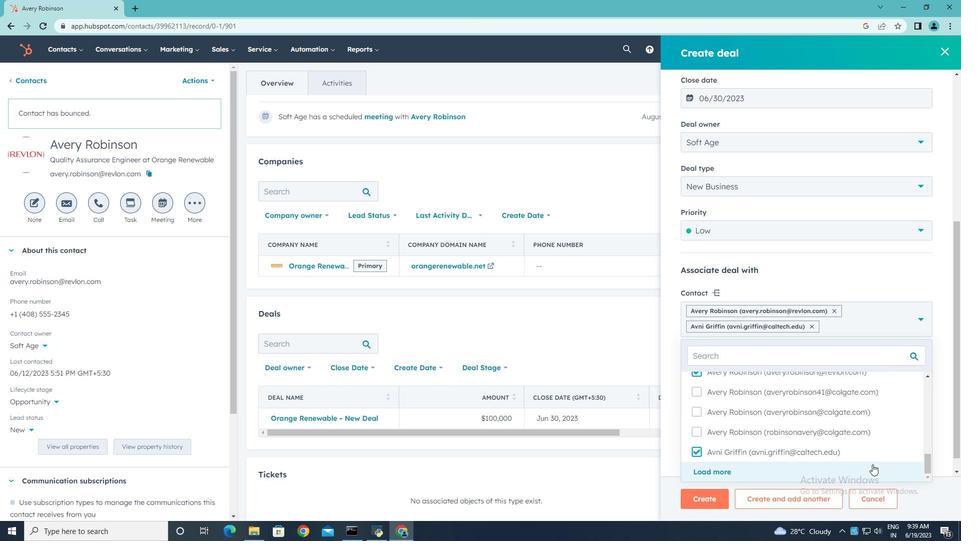 
Action: Mouse scrolled (873, 463) with delta (0, 0)
Screenshot: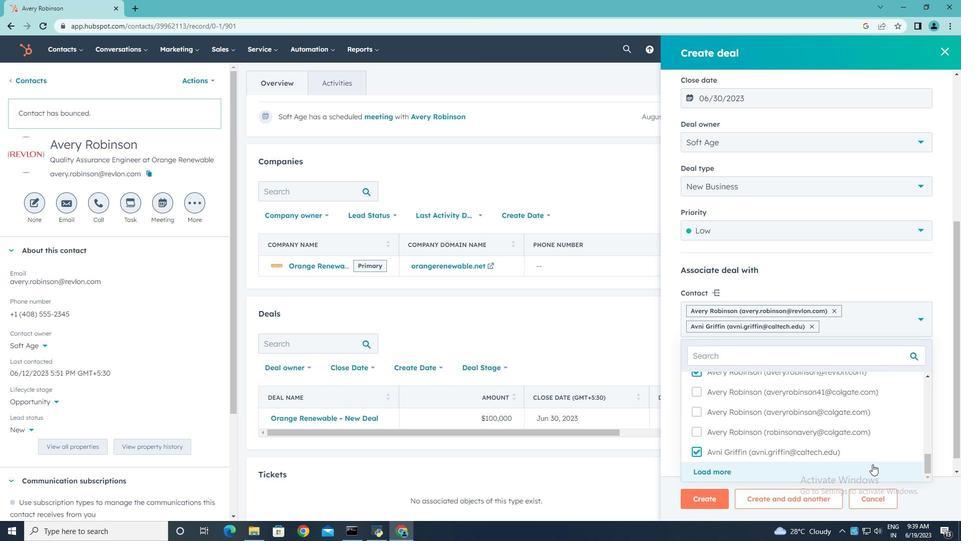 
Action: Mouse scrolled (873, 463) with delta (0, 0)
Screenshot: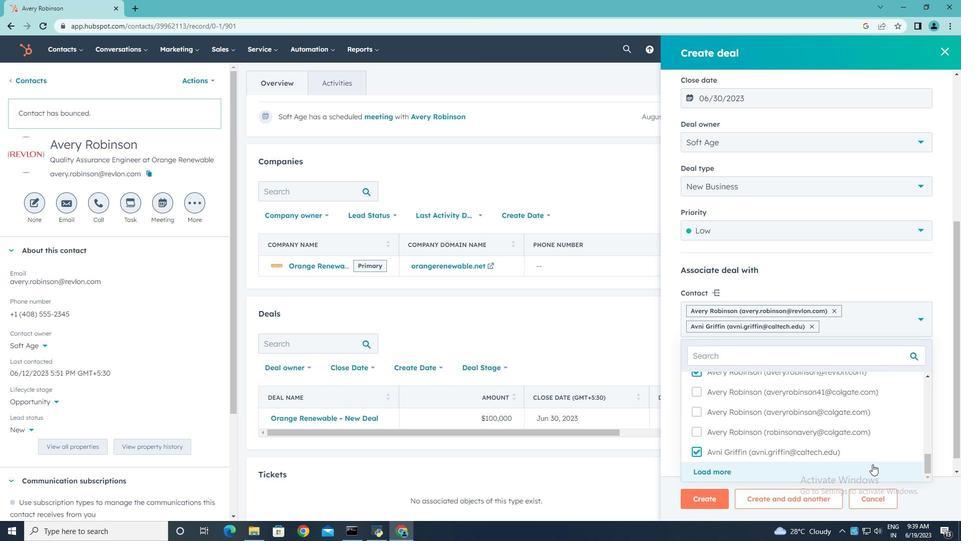 
Action: Mouse moved to (922, 317)
Screenshot: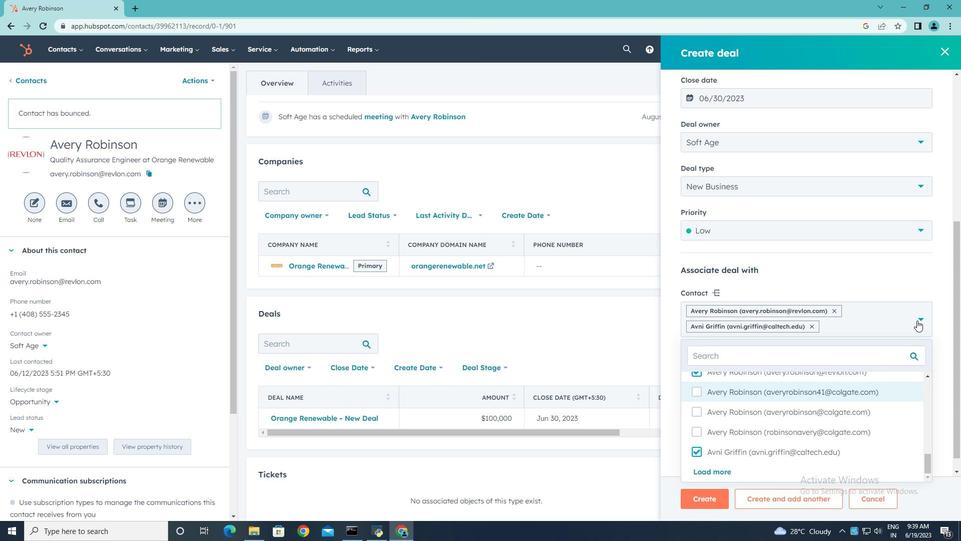 
Action: Mouse pressed left at (922, 317)
Screenshot: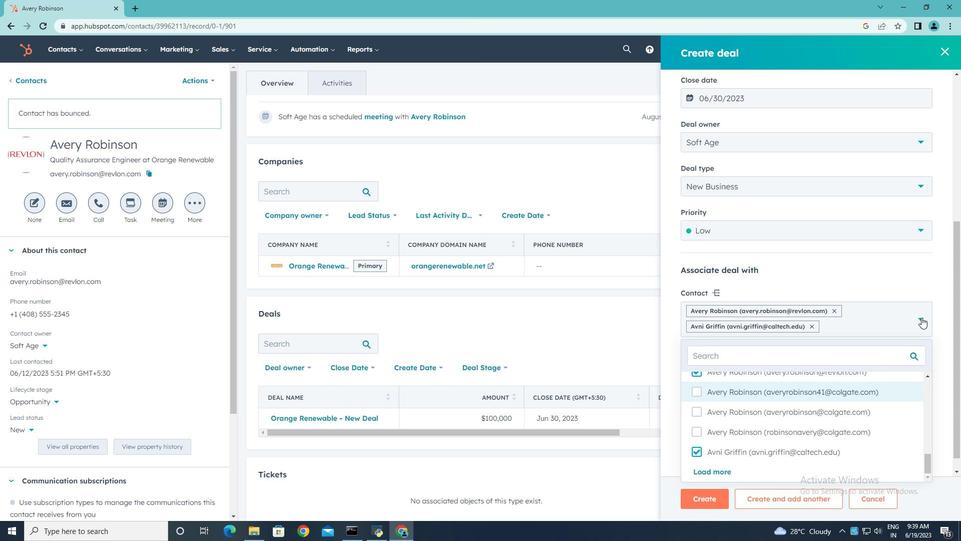
Action: Mouse moved to (692, 498)
Screenshot: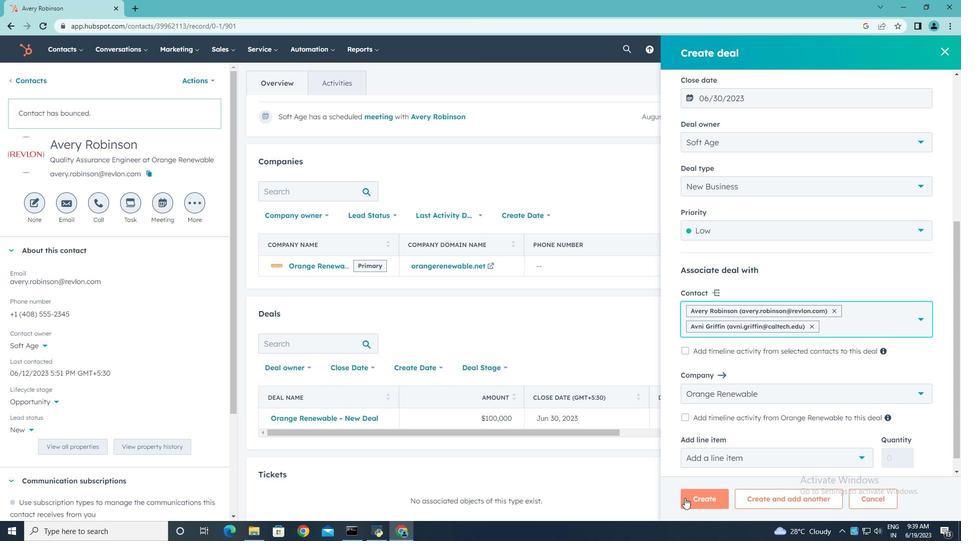 
Action: Mouse pressed left at (692, 498)
Screenshot: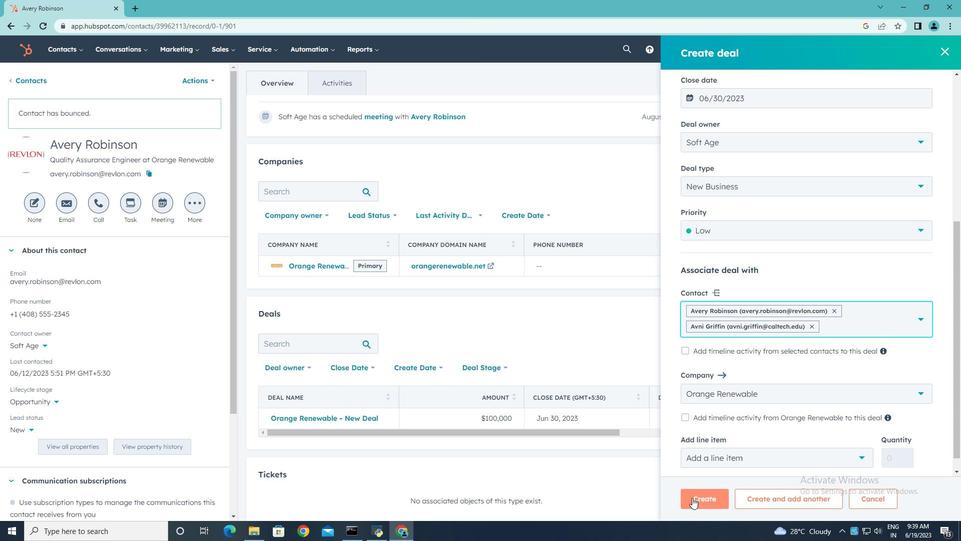 
